 Task: Look for space in Jinja, Uganda from 1st June, 2023 to 4th June, 2023 for 1 adult in price range Rs.6000 to Rs.16000. Place can be private room with 1  bedroom having 1 bed and 1 bathroom. Property type can be house, flat, guest house. Amenities needed are: wifi. Booking option can be shelf check-in. Required host language is English.
Action: Mouse pressed left at (488, 125)
Screenshot: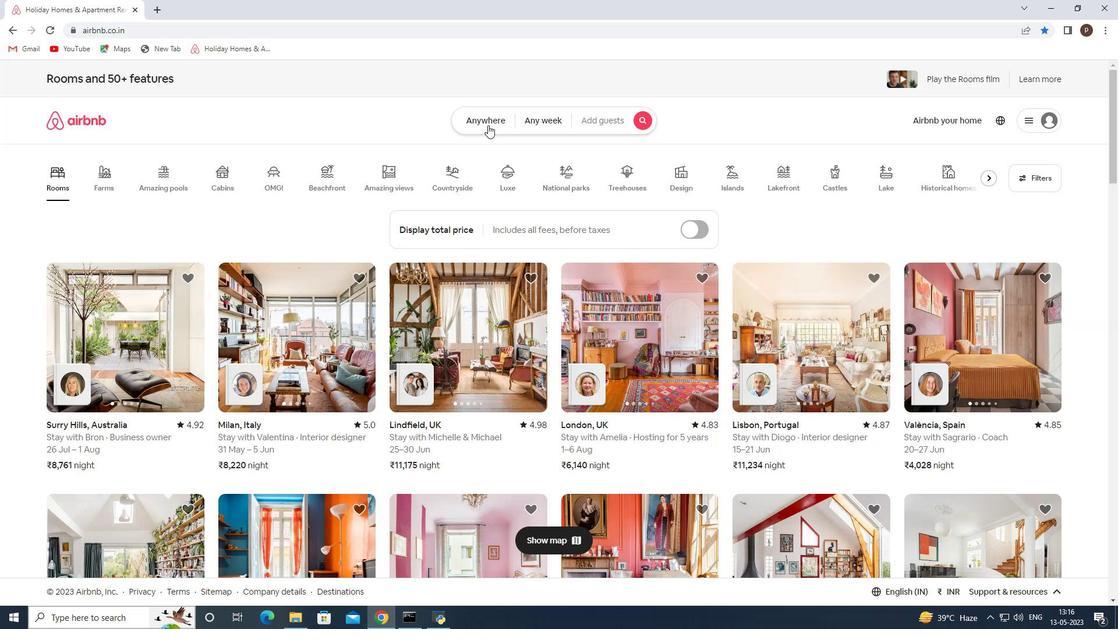 
Action: Mouse moved to (434, 164)
Screenshot: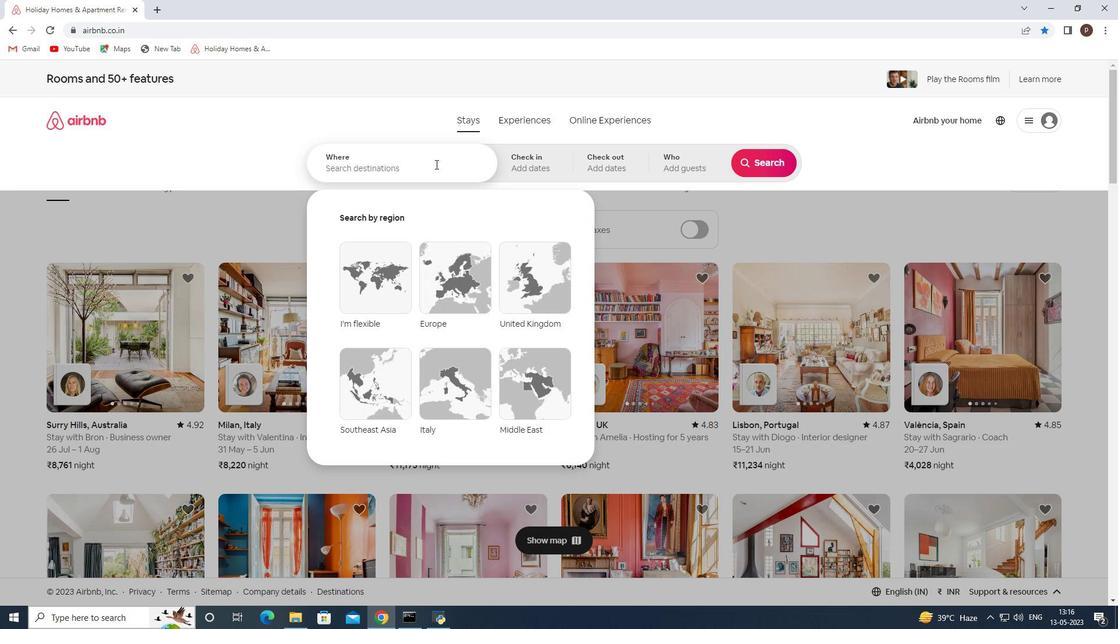 
Action: Mouse pressed left at (434, 164)
Screenshot: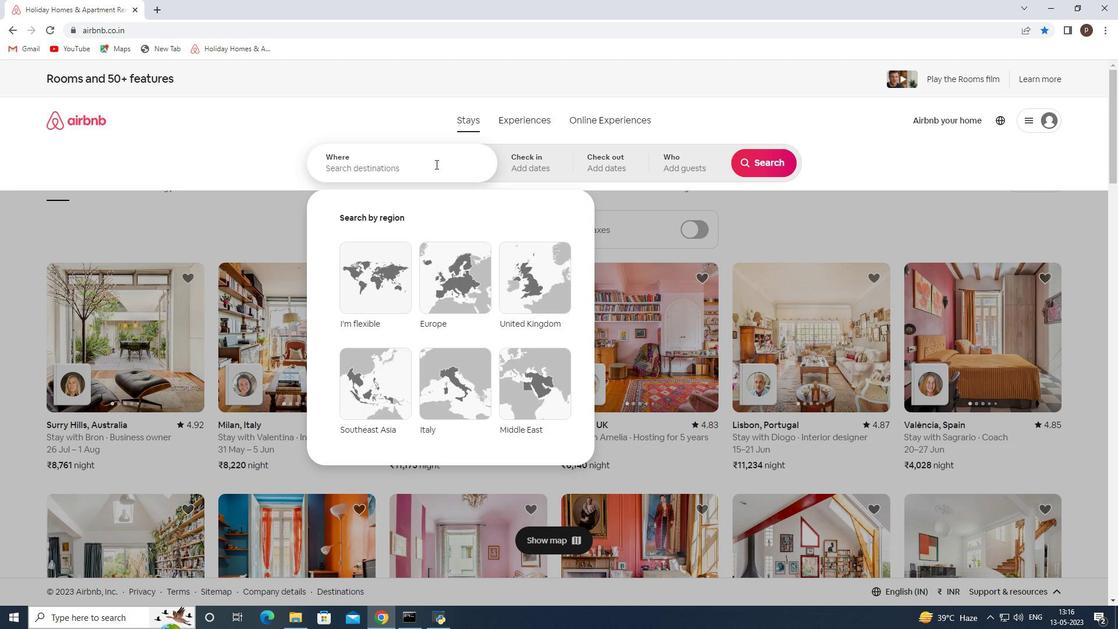 
Action: Key pressed <Key.caps_lock>J<Key.caps_lock>inja,<Key.space><Key.caps_lock>U<Key.caps_lock>ganad
Screenshot: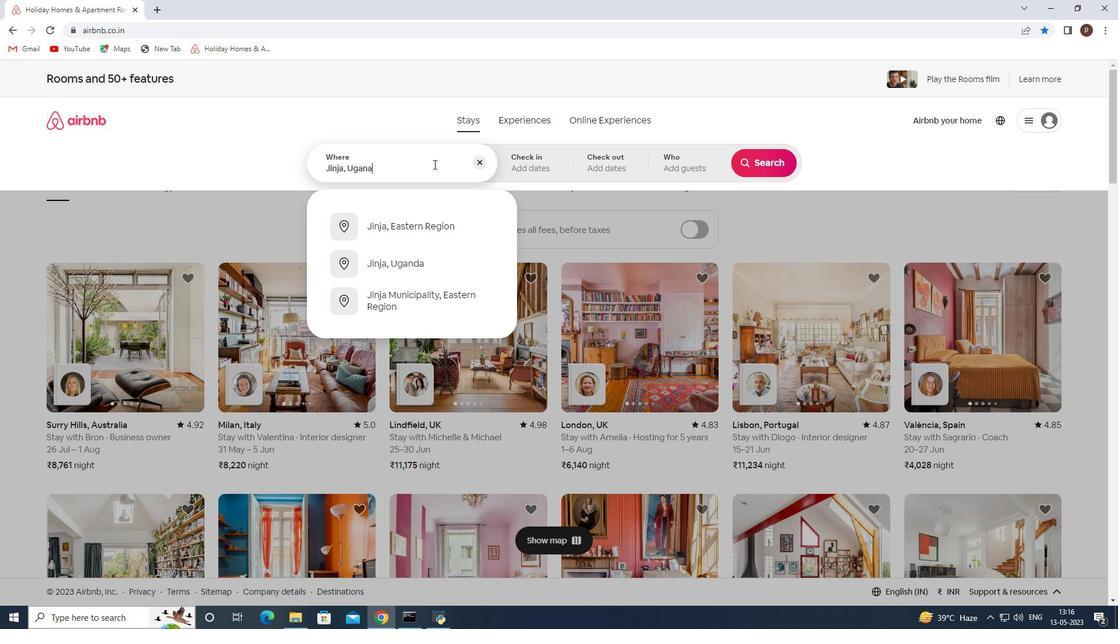 
Action: Mouse moved to (423, 224)
Screenshot: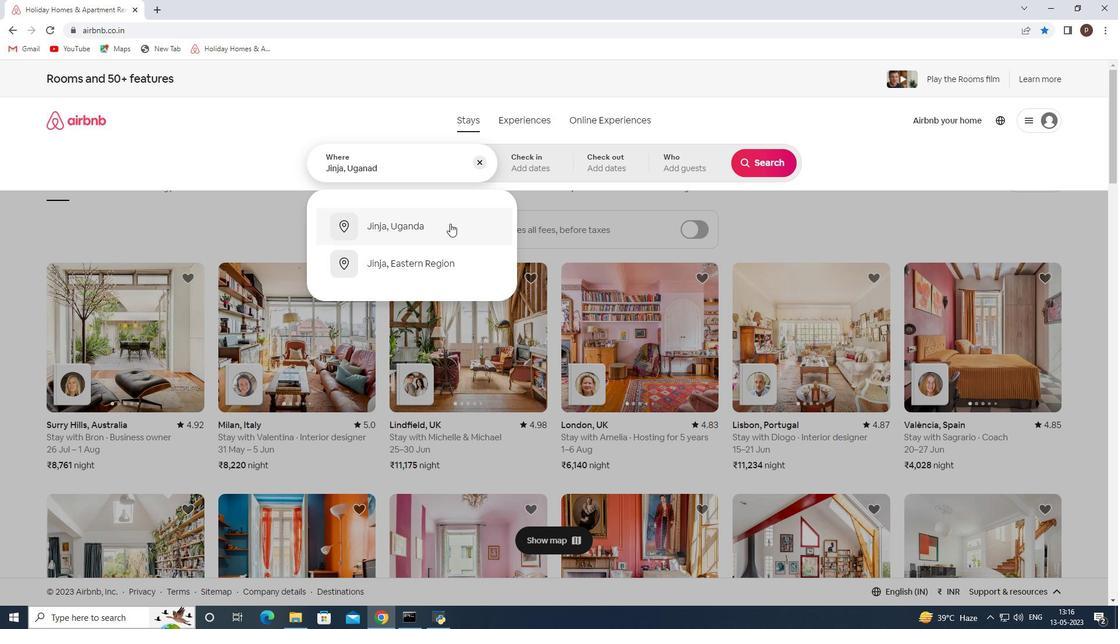 
Action: Mouse pressed left at (423, 224)
Screenshot: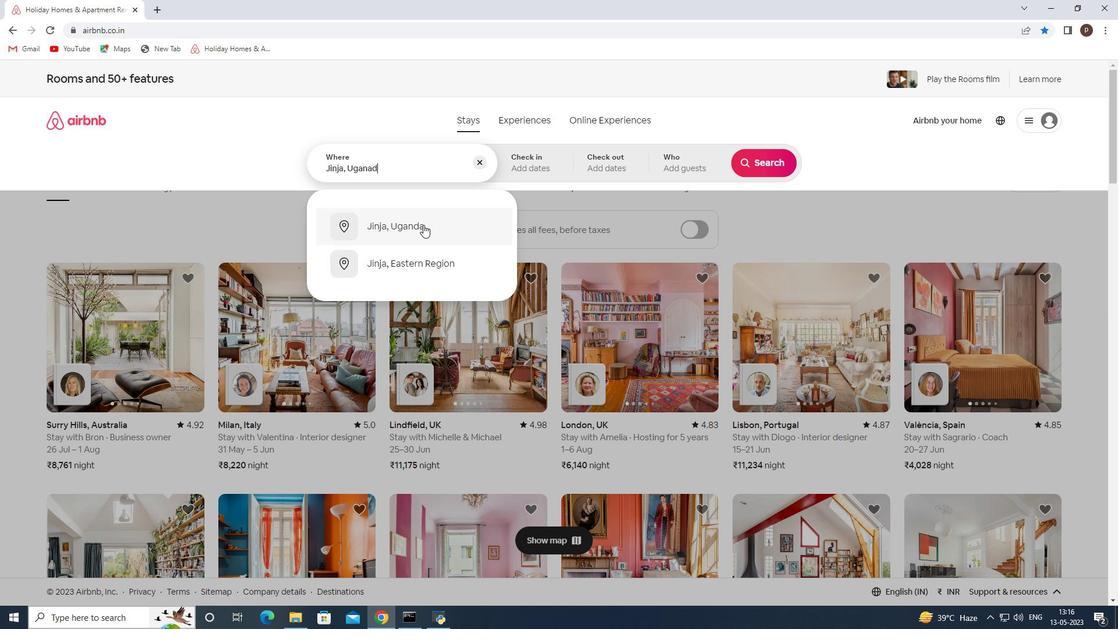 
Action: Mouse moved to (694, 303)
Screenshot: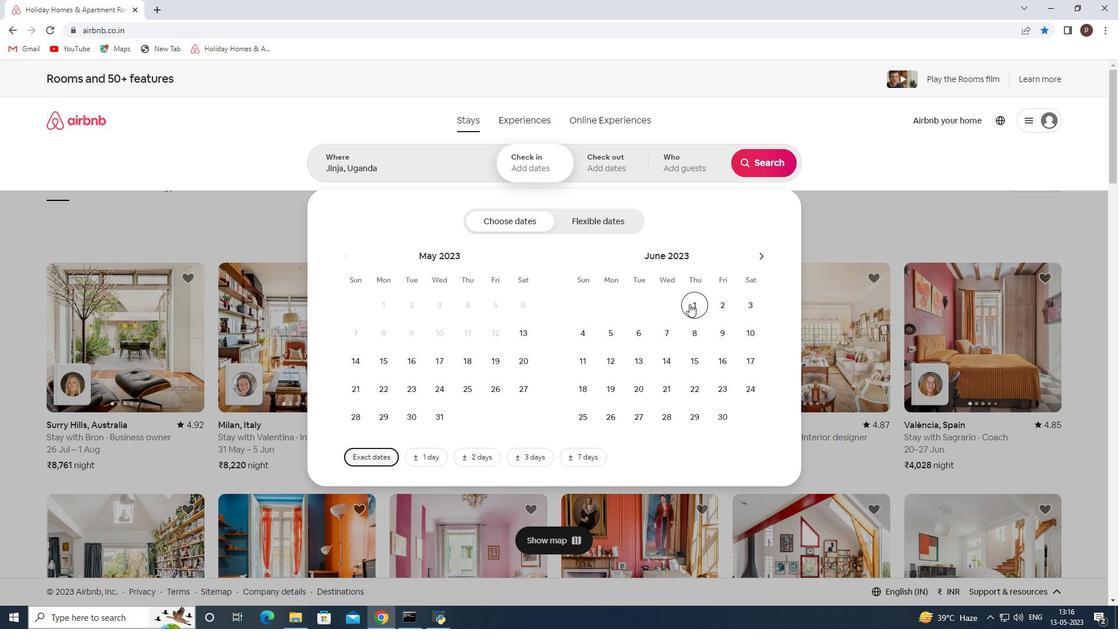 
Action: Mouse pressed left at (694, 303)
Screenshot: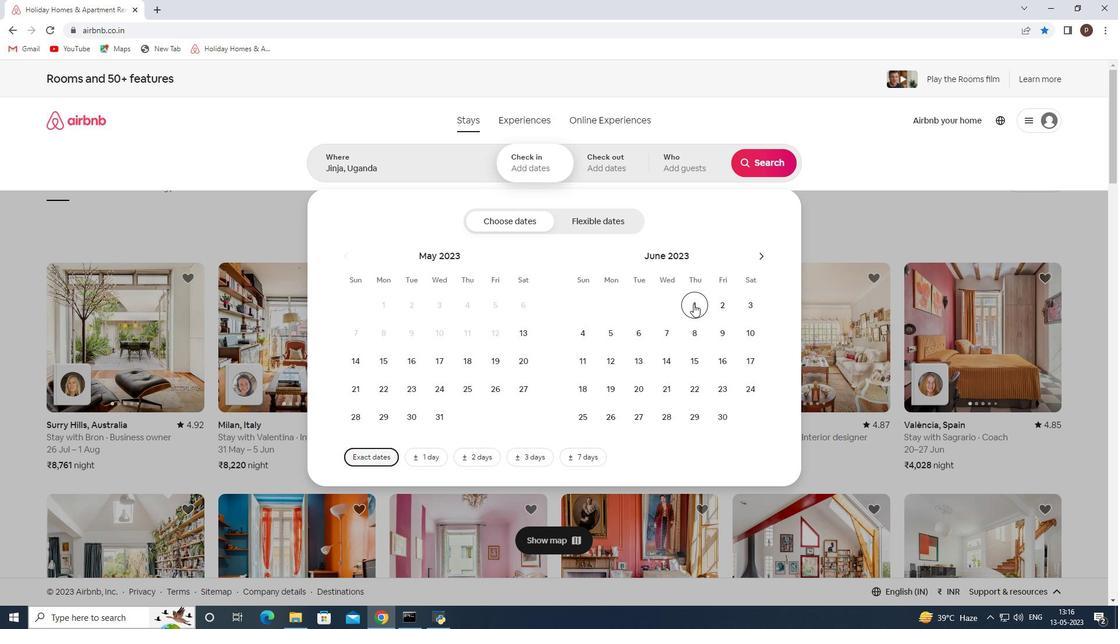 
Action: Mouse moved to (586, 330)
Screenshot: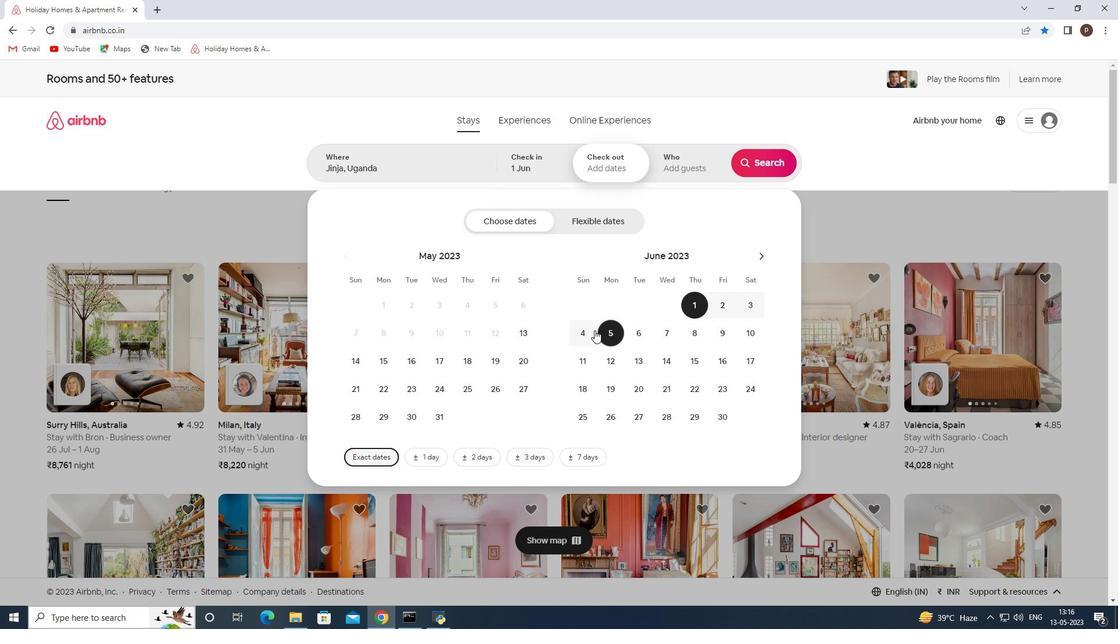 
Action: Mouse pressed left at (586, 330)
Screenshot: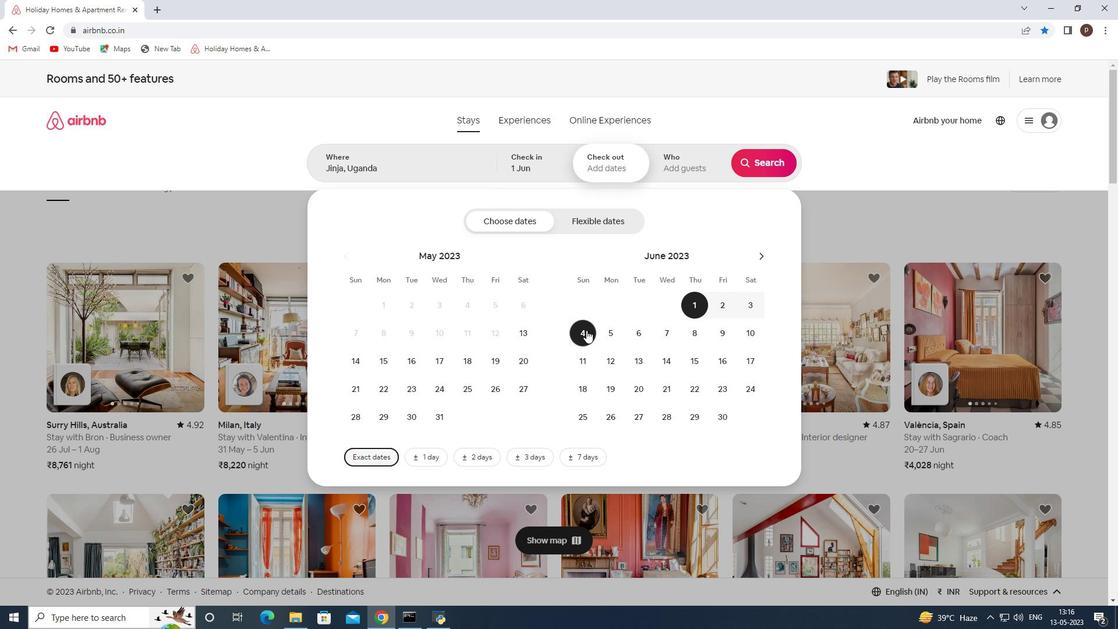 
Action: Mouse moved to (683, 166)
Screenshot: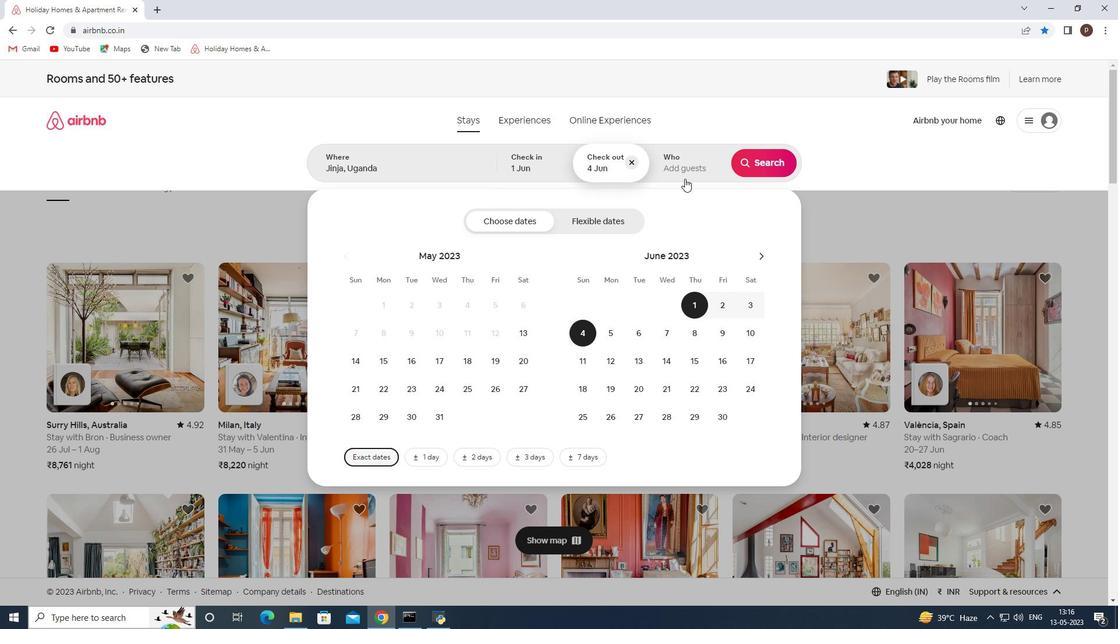 
Action: Mouse pressed left at (683, 166)
Screenshot: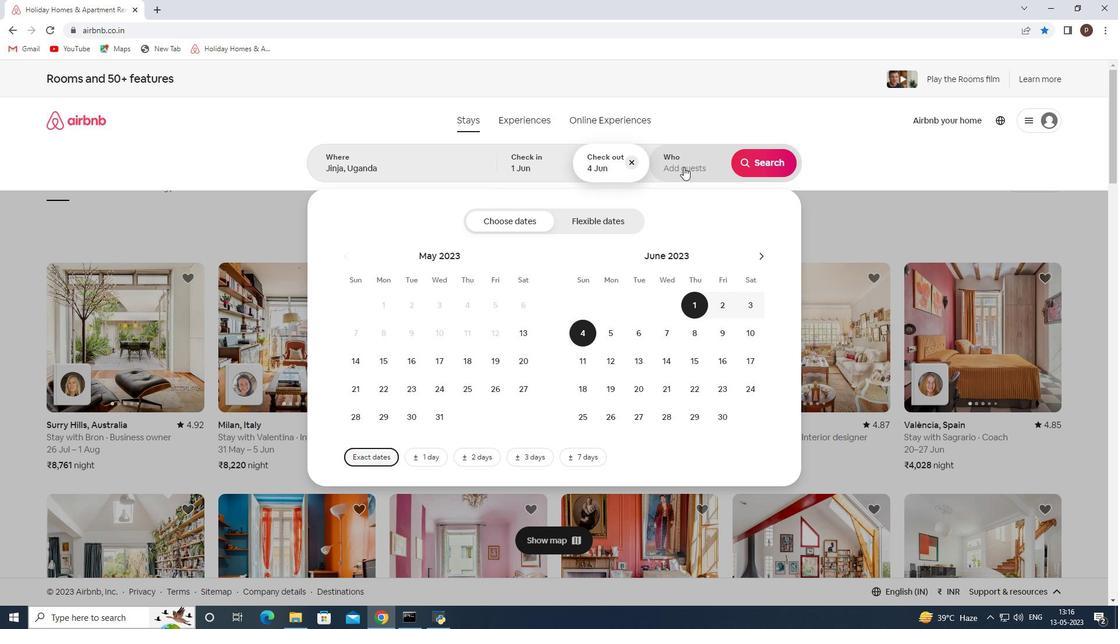 
Action: Mouse moved to (765, 226)
Screenshot: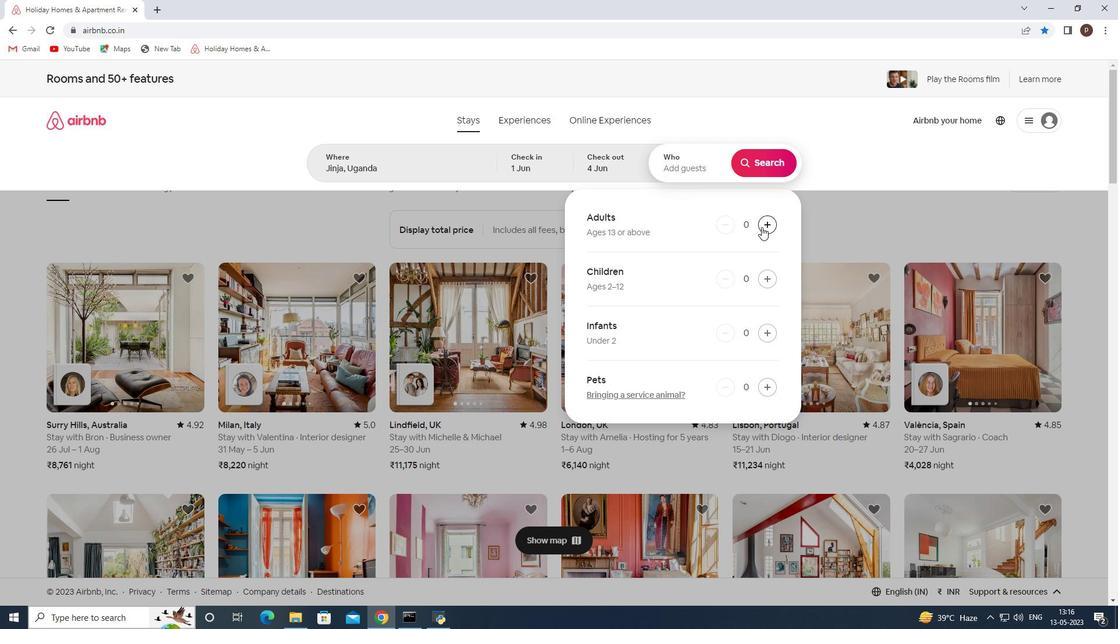 
Action: Mouse pressed left at (765, 226)
Screenshot: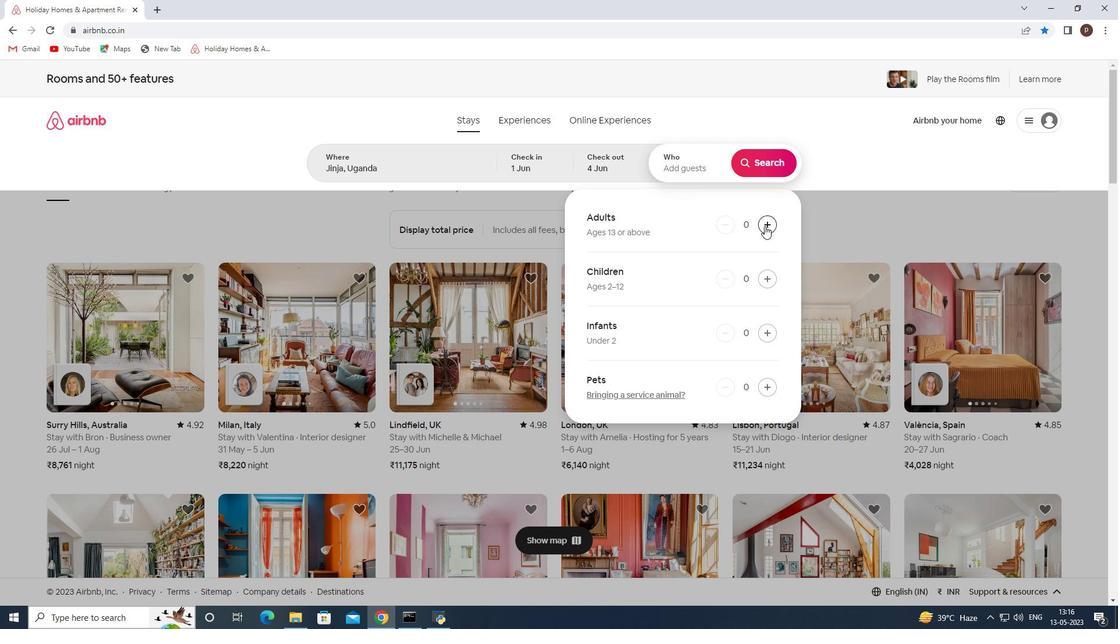 
Action: Mouse moved to (779, 164)
Screenshot: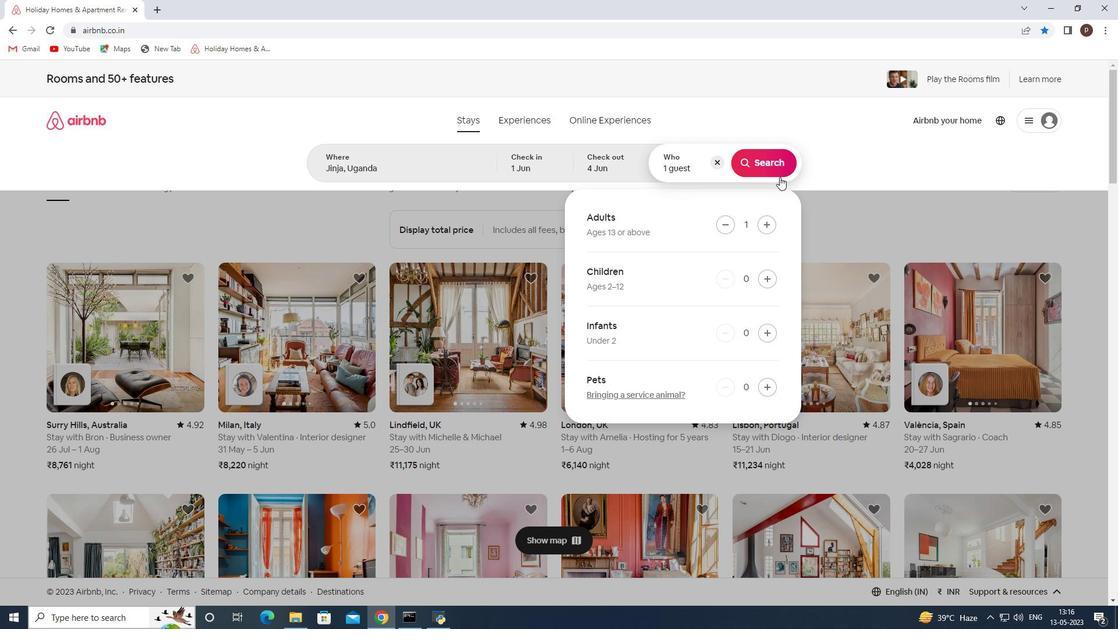 
Action: Mouse pressed left at (779, 164)
Screenshot: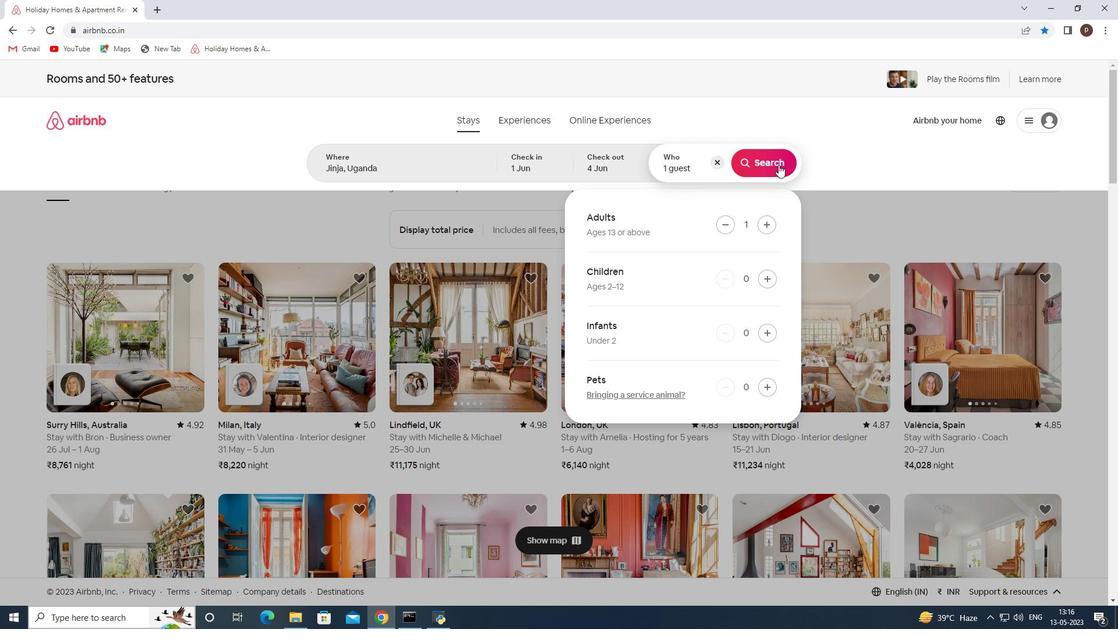 
Action: Mouse moved to (1057, 132)
Screenshot: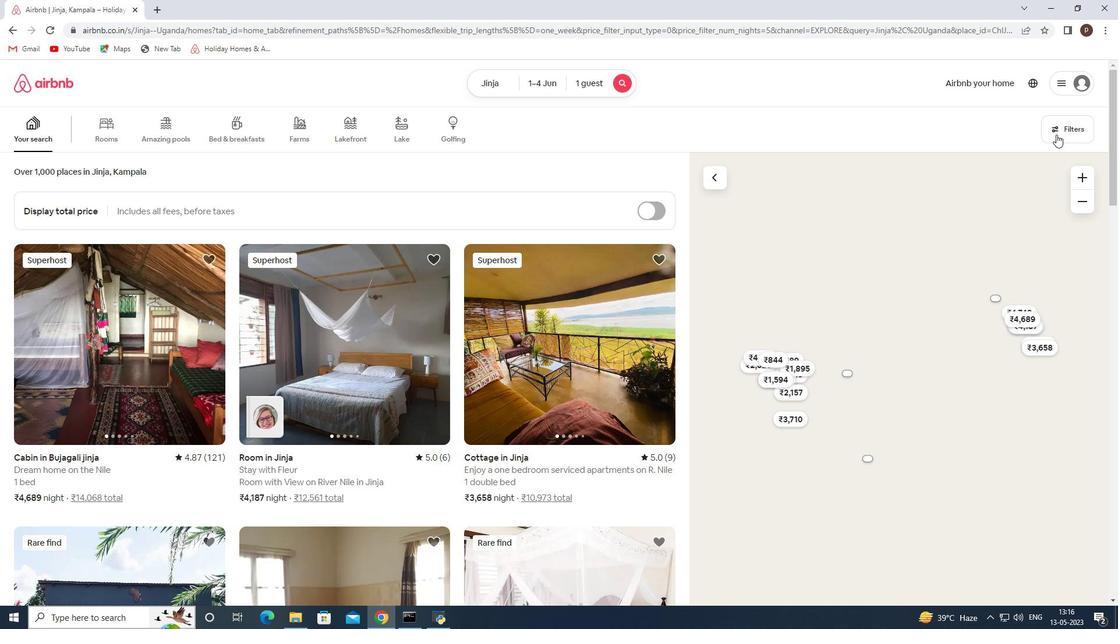 
Action: Mouse pressed left at (1057, 132)
Screenshot: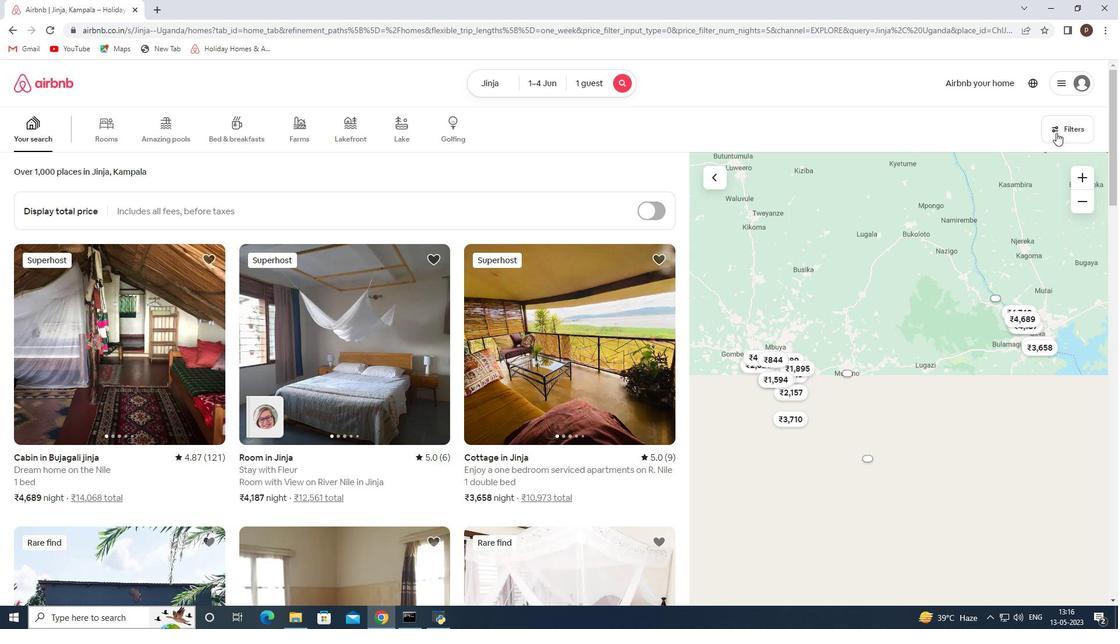 
Action: Mouse moved to (386, 419)
Screenshot: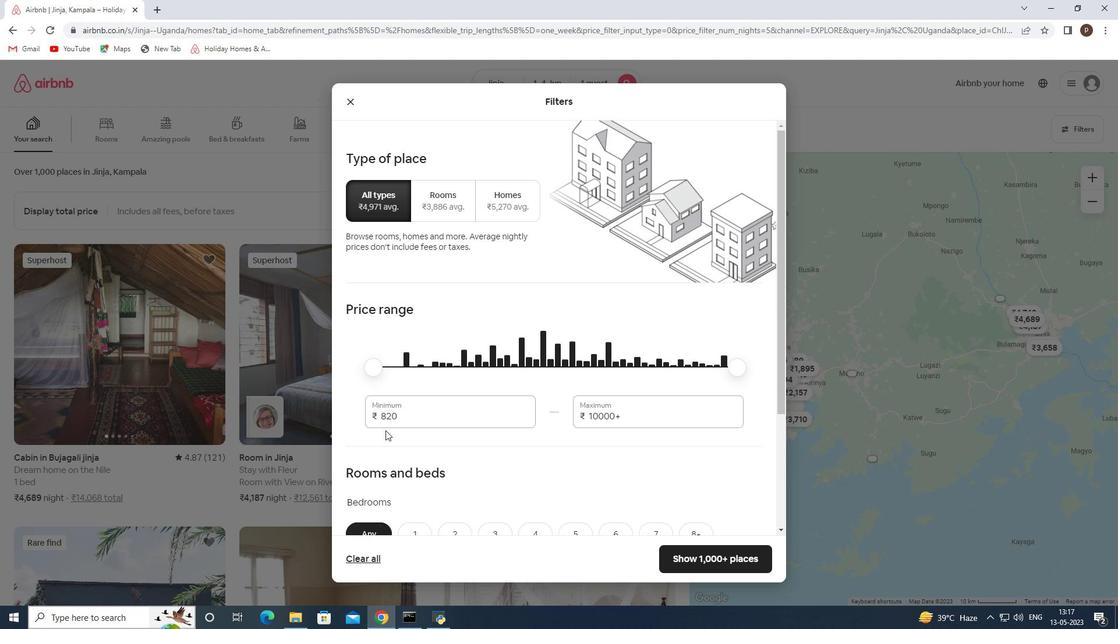 
Action: Mouse pressed left at (386, 419)
Screenshot: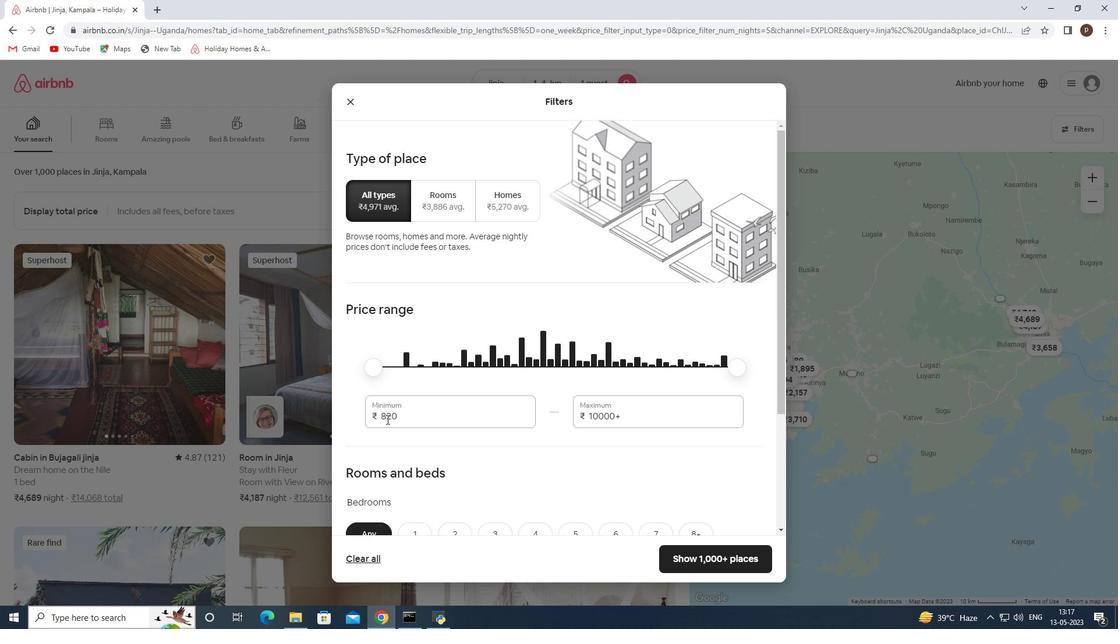 
Action: Mouse pressed left at (386, 419)
Screenshot: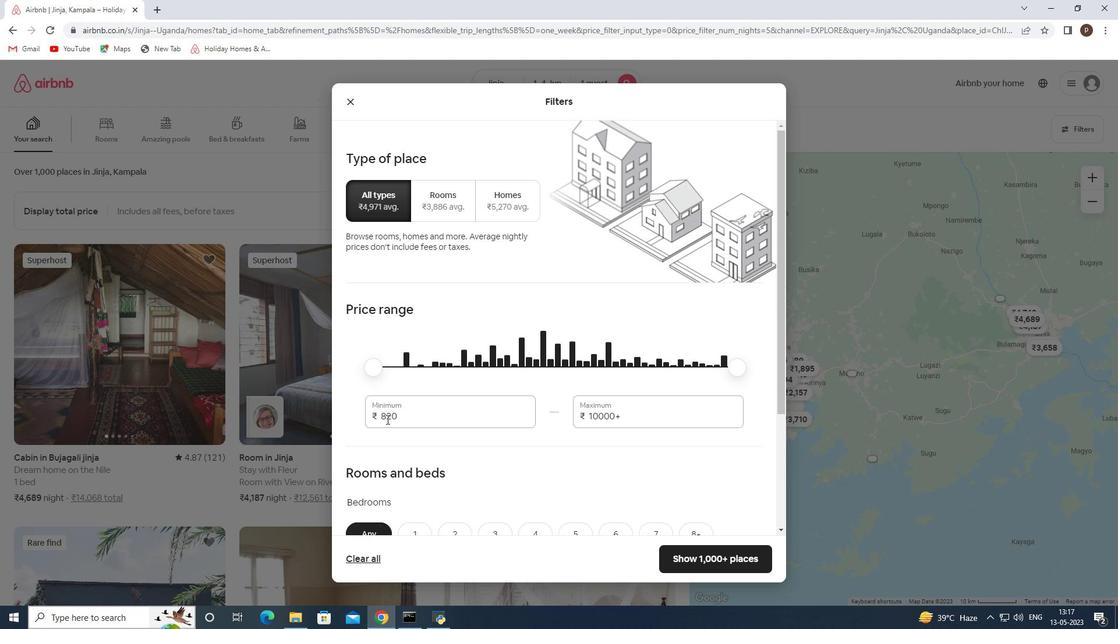 
Action: Key pressed 6000<Key.tab>16000
Screenshot: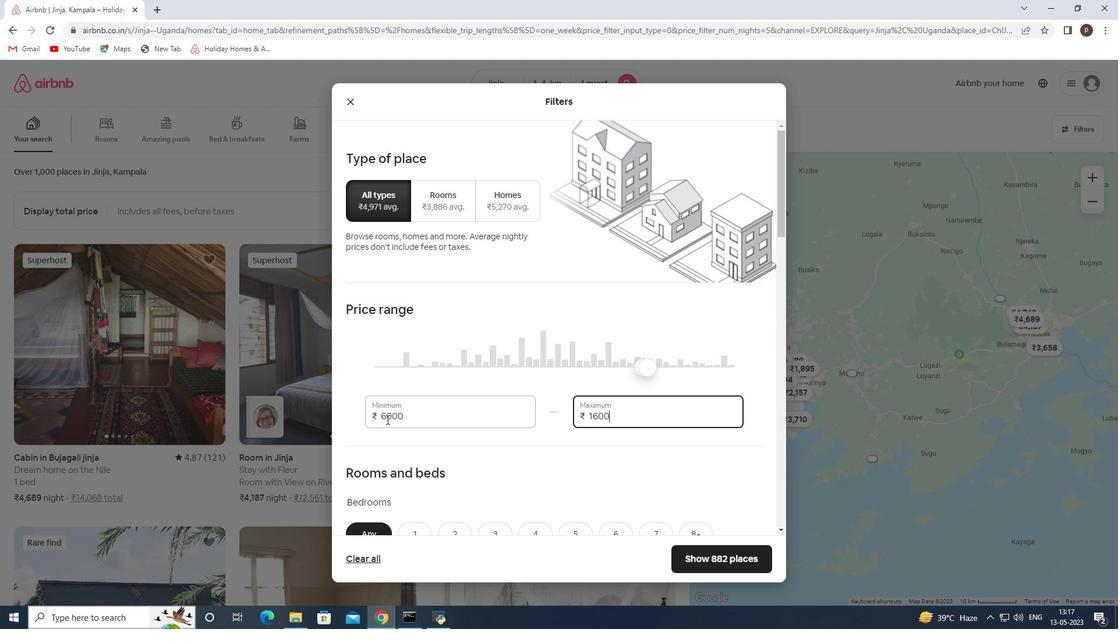 
Action: Mouse scrolled (386, 419) with delta (0, 0)
Screenshot: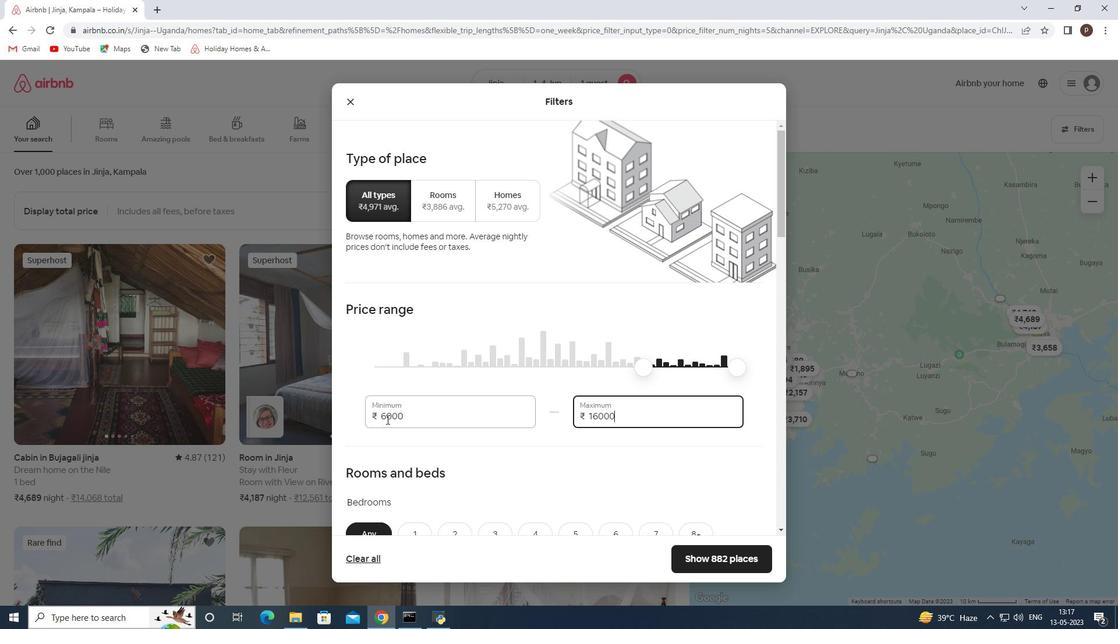 
Action: Mouse scrolled (386, 419) with delta (0, 0)
Screenshot: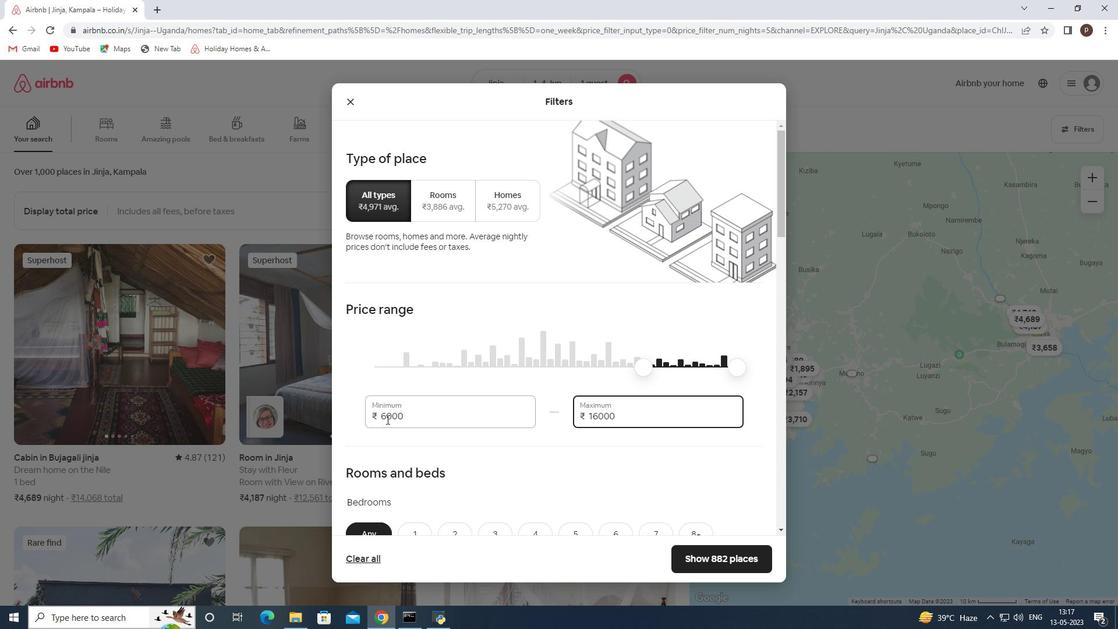 
Action: Mouse scrolled (386, 419) with delta (0, 0)
Screenshot: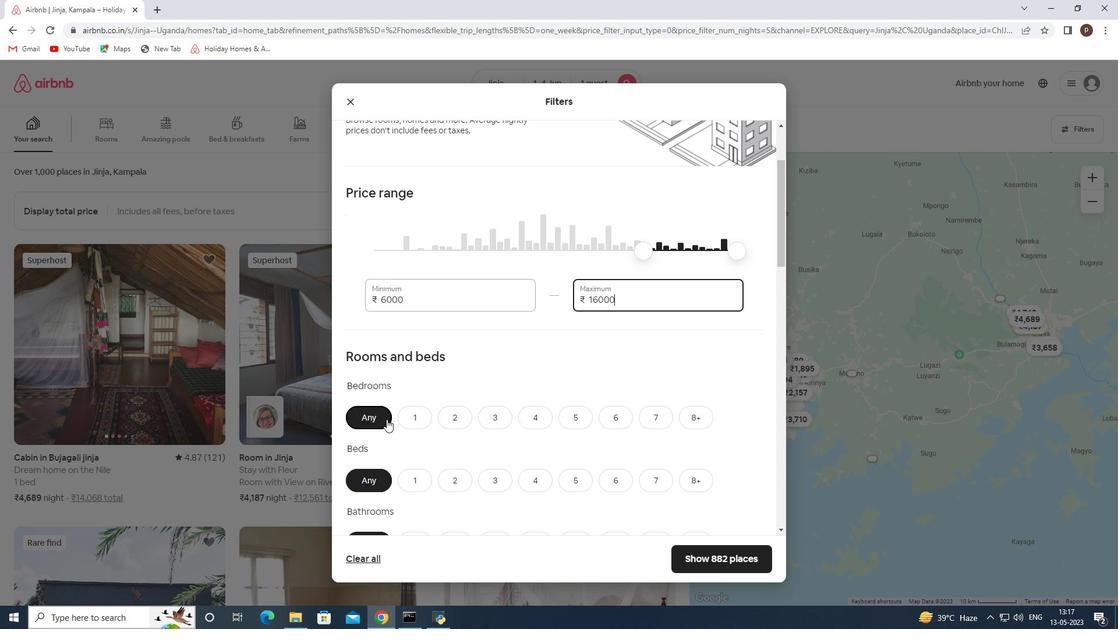 
Action: Mouse moved to (422, 363)
Screenshot: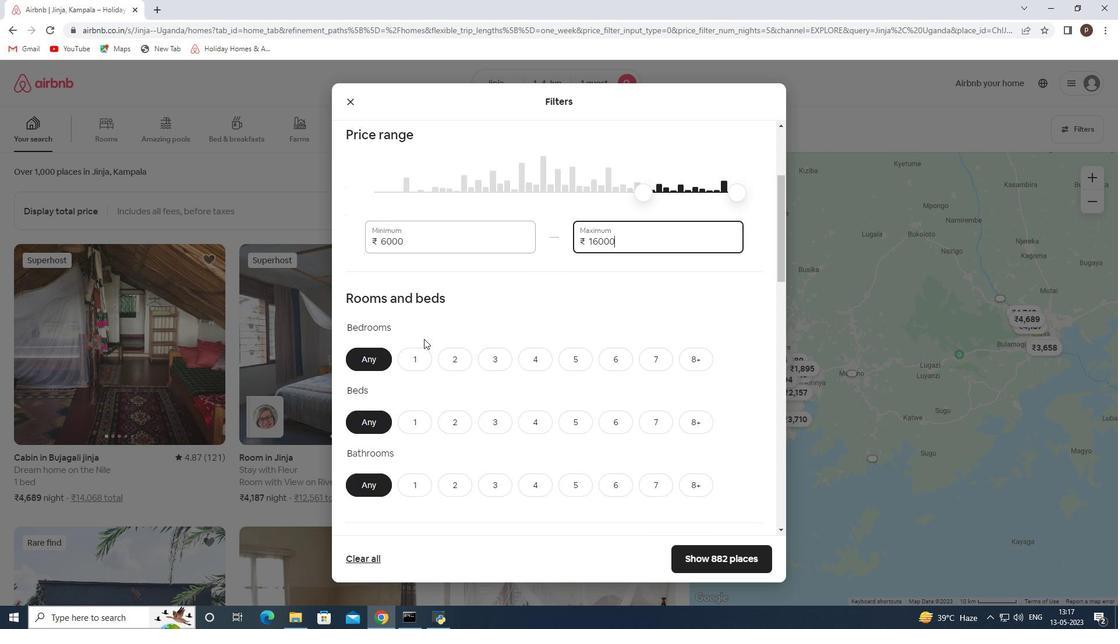 
Action: Mouse pressed left at (422, 363)
Screenshot: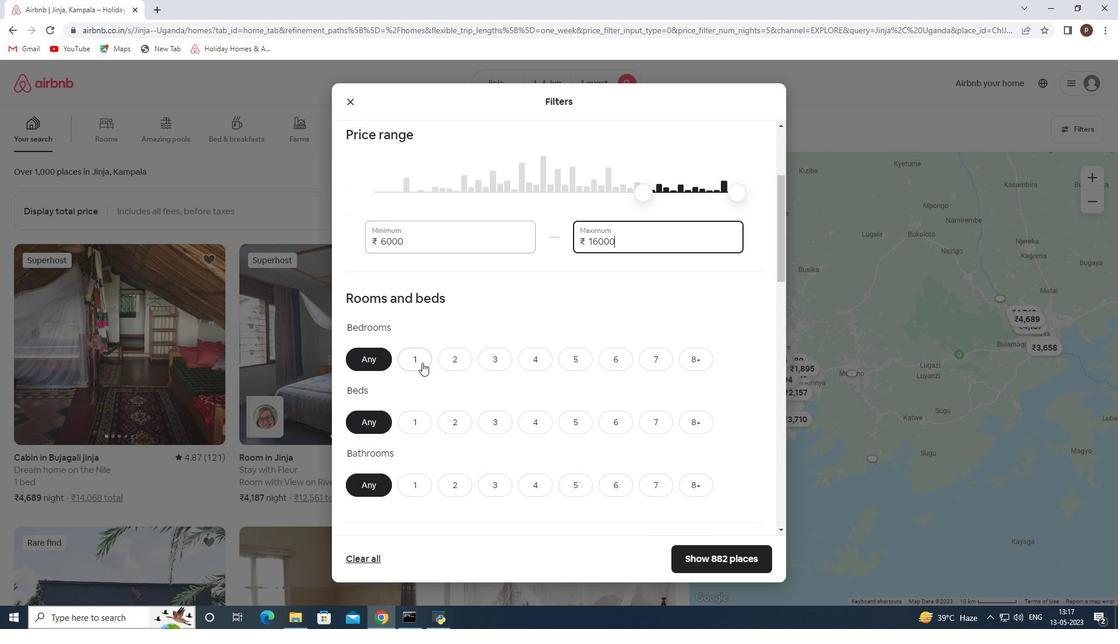 
Action: Mouse moved to (418, 424)
Screenshot: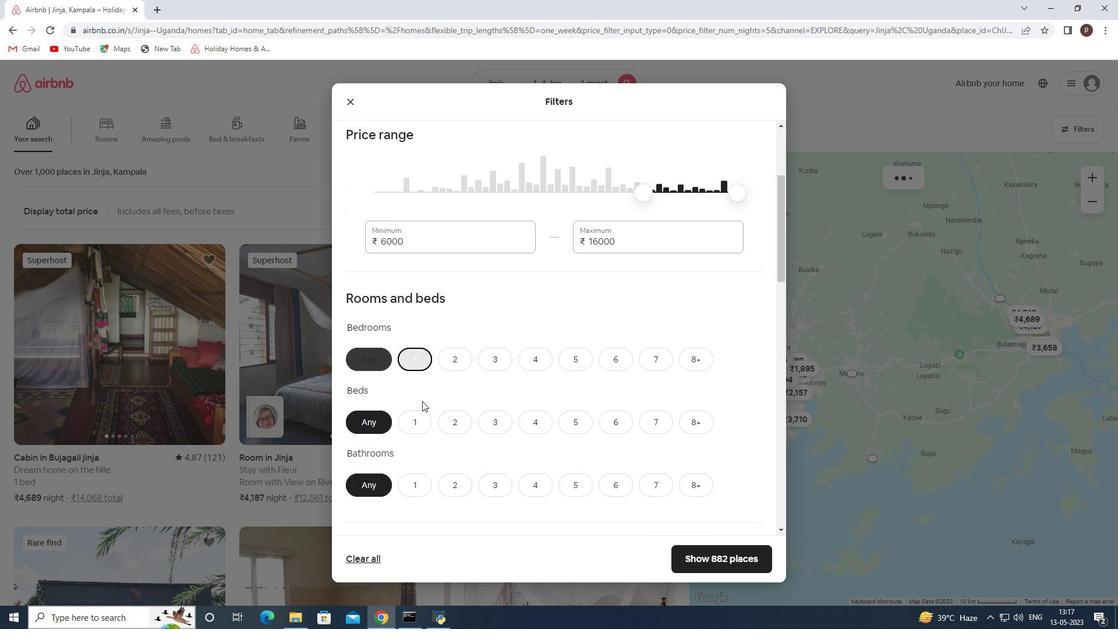 
Action: Mouse pressed left at (418, 424)
Screenshot: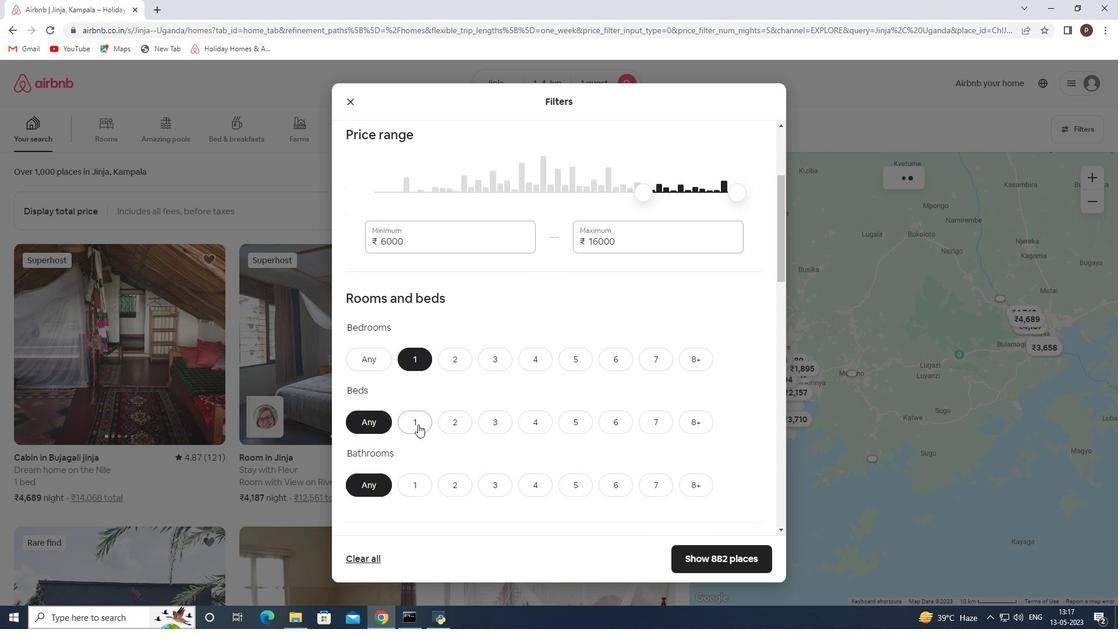 
Action: Mouse moved to (412, 479)
Screenshot: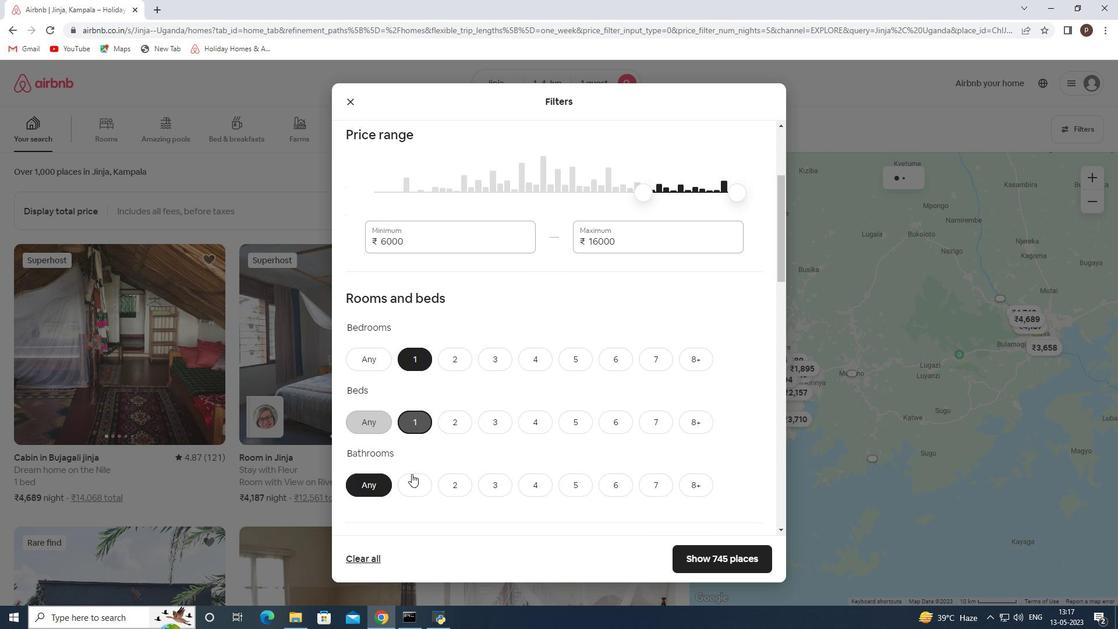 
Action: Mouse pressed left at (412, 479)
Screenshot: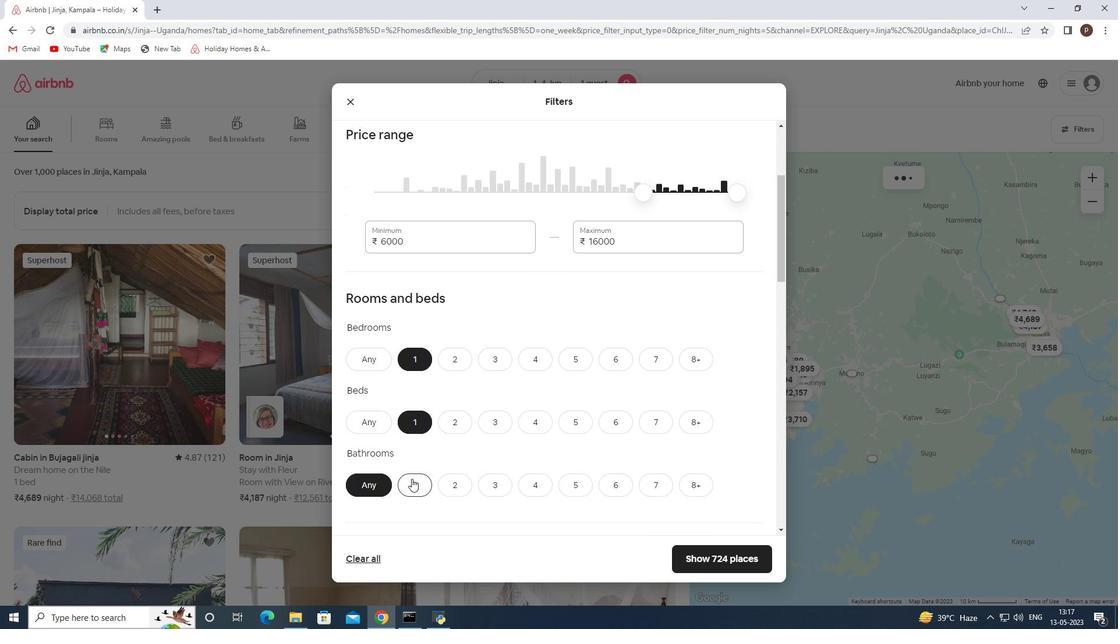 
Action: Mouse scrolled (412, 478) with delta (0, 0)
Screenshot: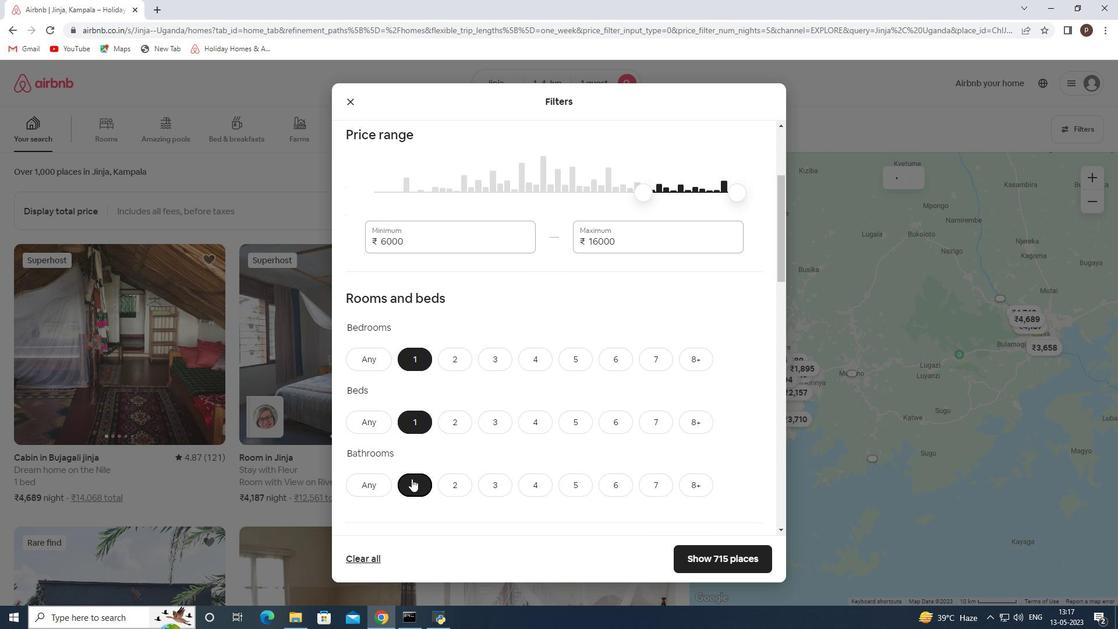 
Action: Mouse moved to (435, 456)
Screenshot: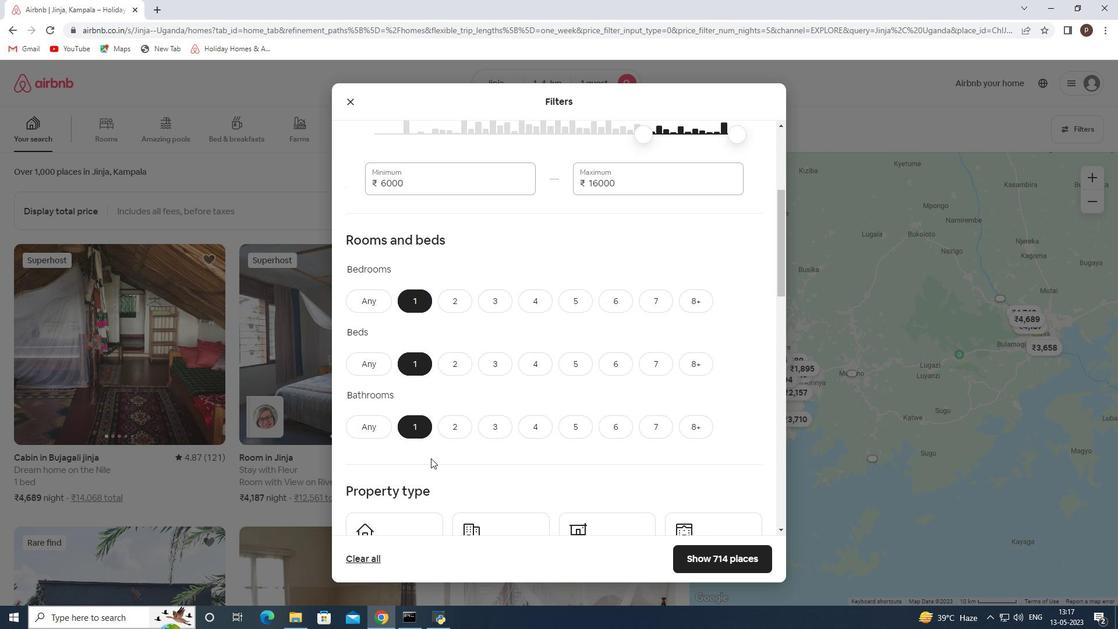 
Action: Mouse scrolled (435, 456) with delta (0, 0)
Screenshot: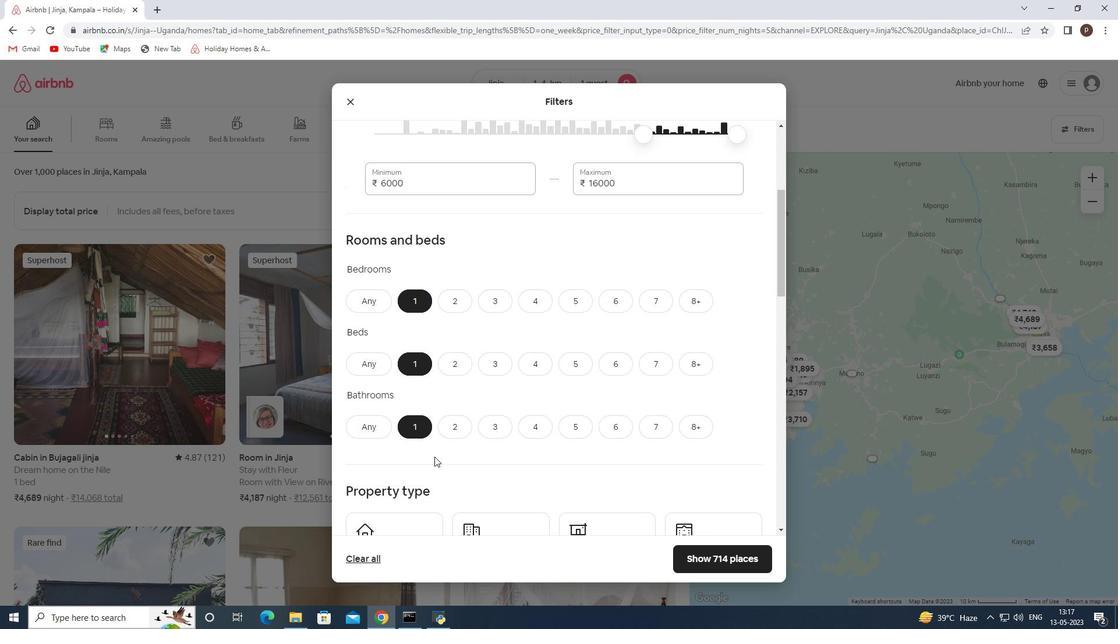 
Action: Mouse scrolled (435, 456) with delta (0, 0)
Screenshot: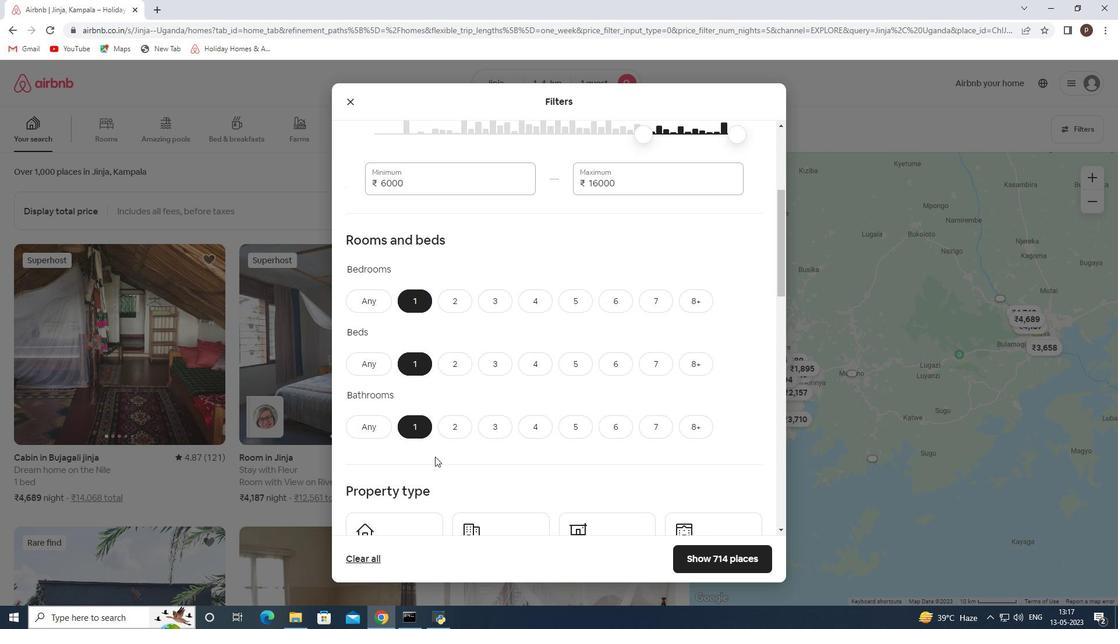 
Action: Mouse moved to (407, 446)
Screenshot: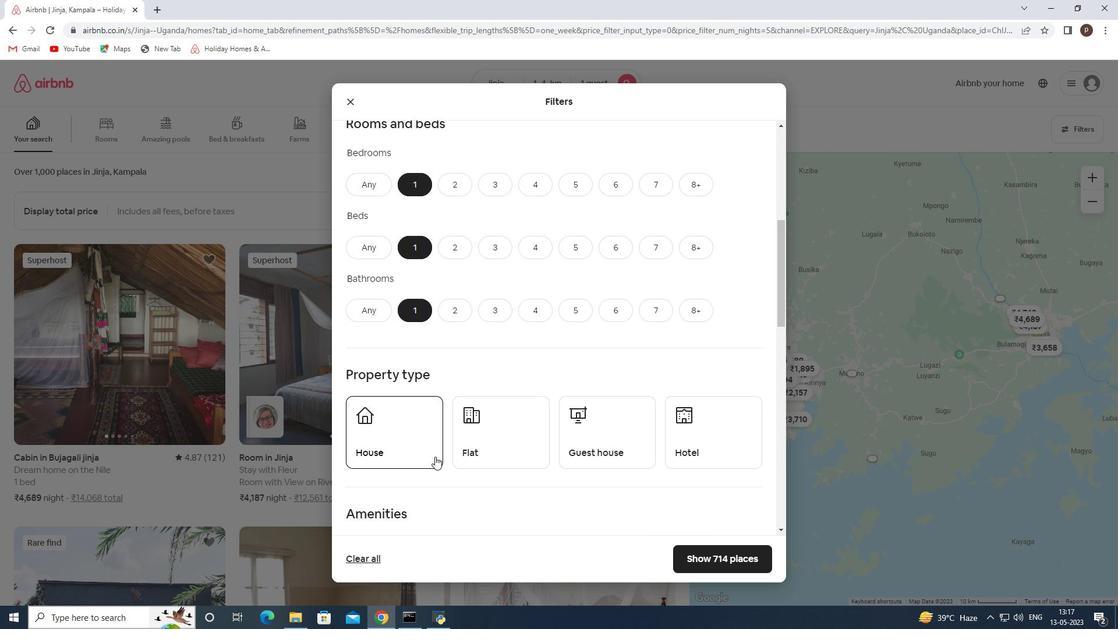 
Action: Mouse pressed left at (407, 446)
Screenshot: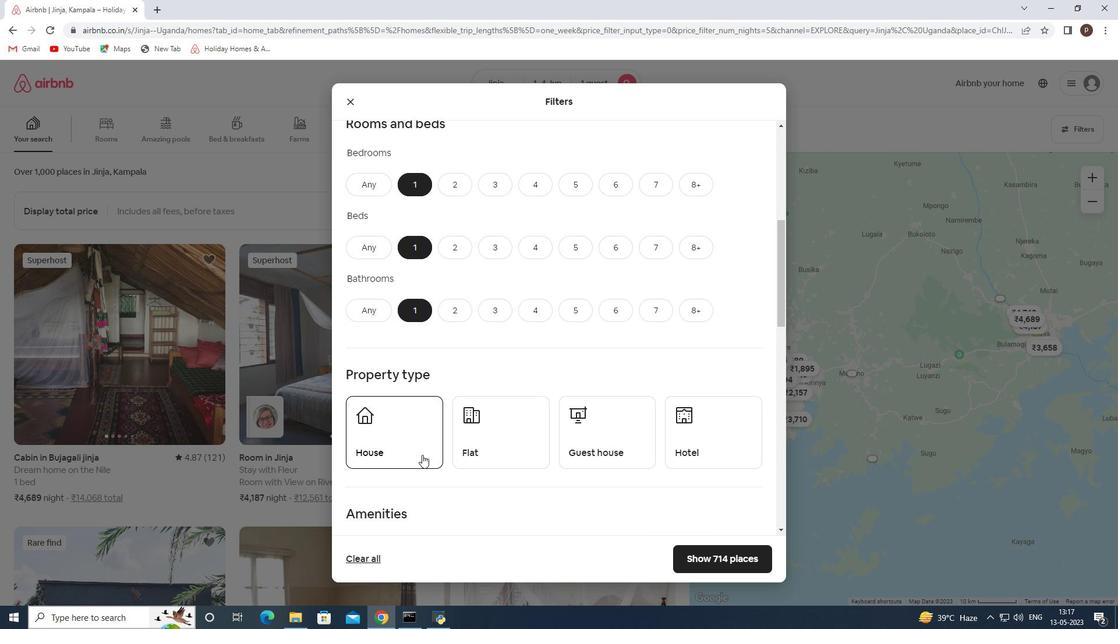 
Action: Mouse moved to (505, 451)
Screenshot: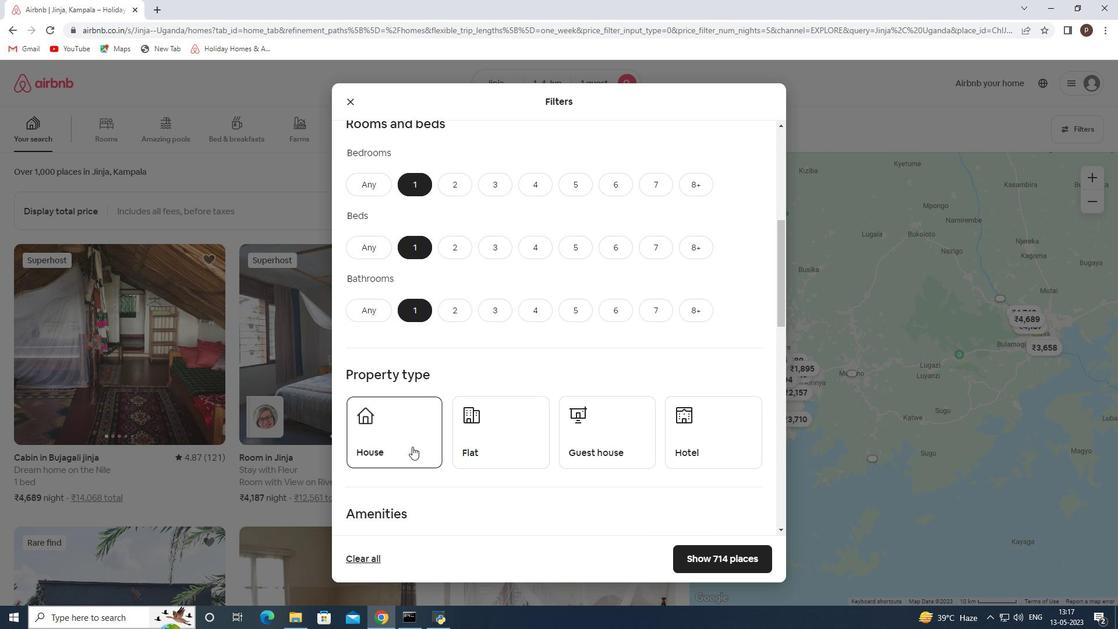 
Action: Mouse pressed left at (505, 451)
Screenshot: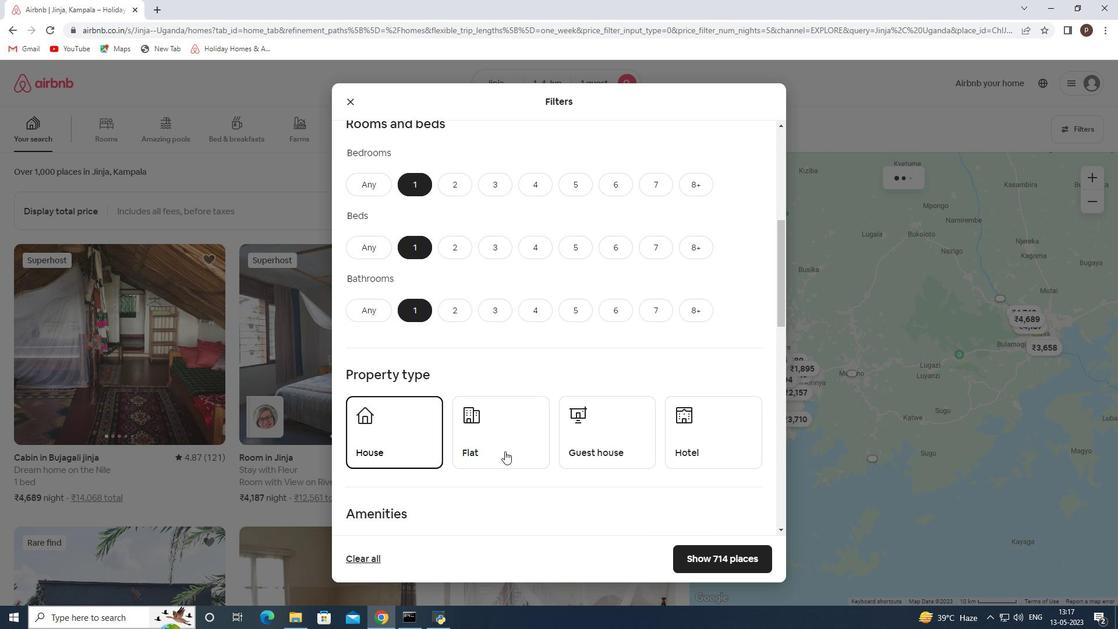
Action: Mouse moved to (608, 444)
Screenshot: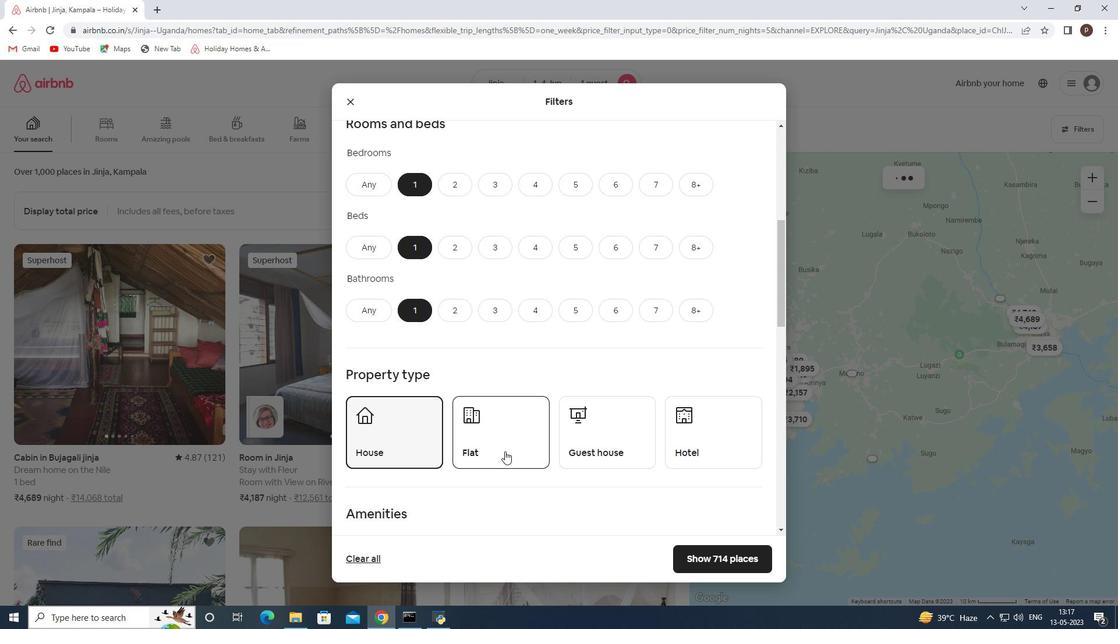 
Action: Mouse pressed left at (608, 444)
Screenshot: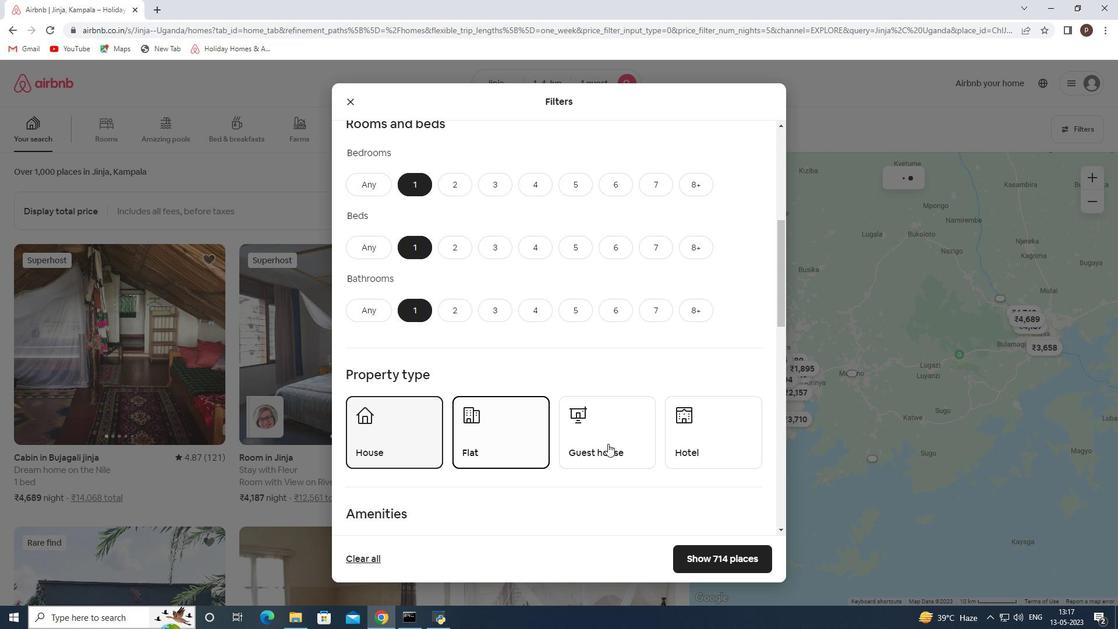 
Action: Mouse scrolled (608, 443) with delta (0, 0)
Screenshot: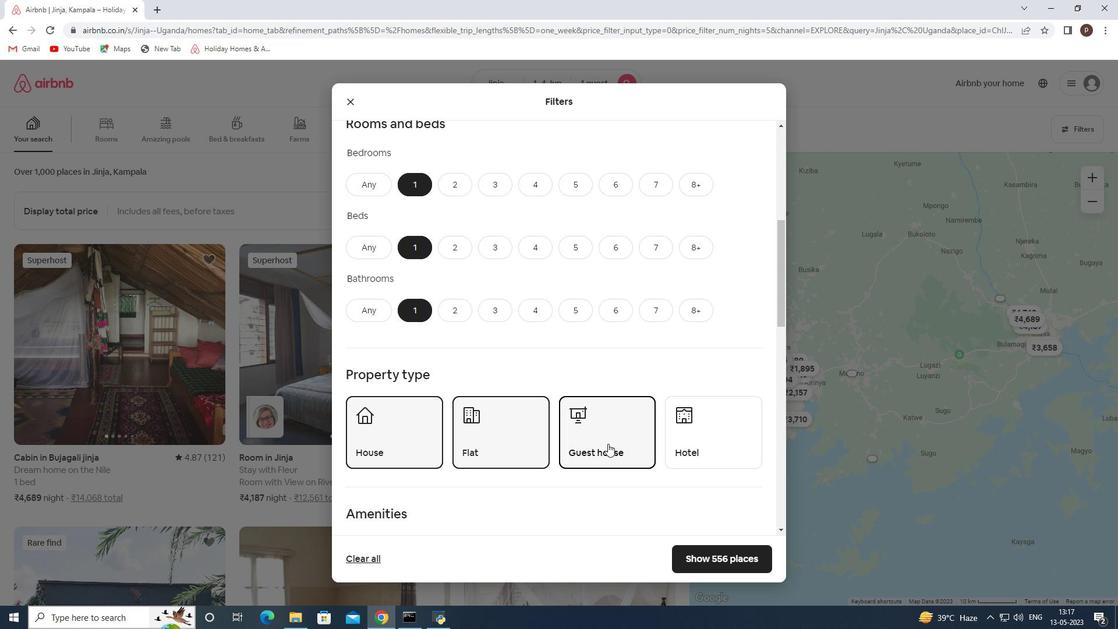 
Action: Mouse moved to (592, 431)
Screenshot: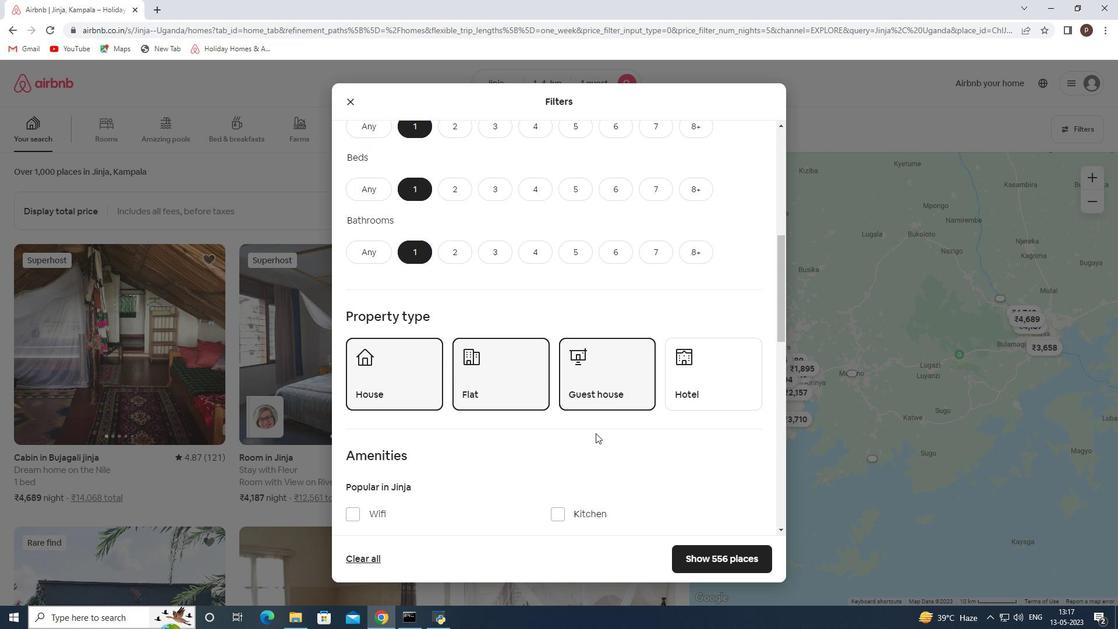
Action: Mouse scrolled (592, 431) with delta (0, 0)
Screenshot: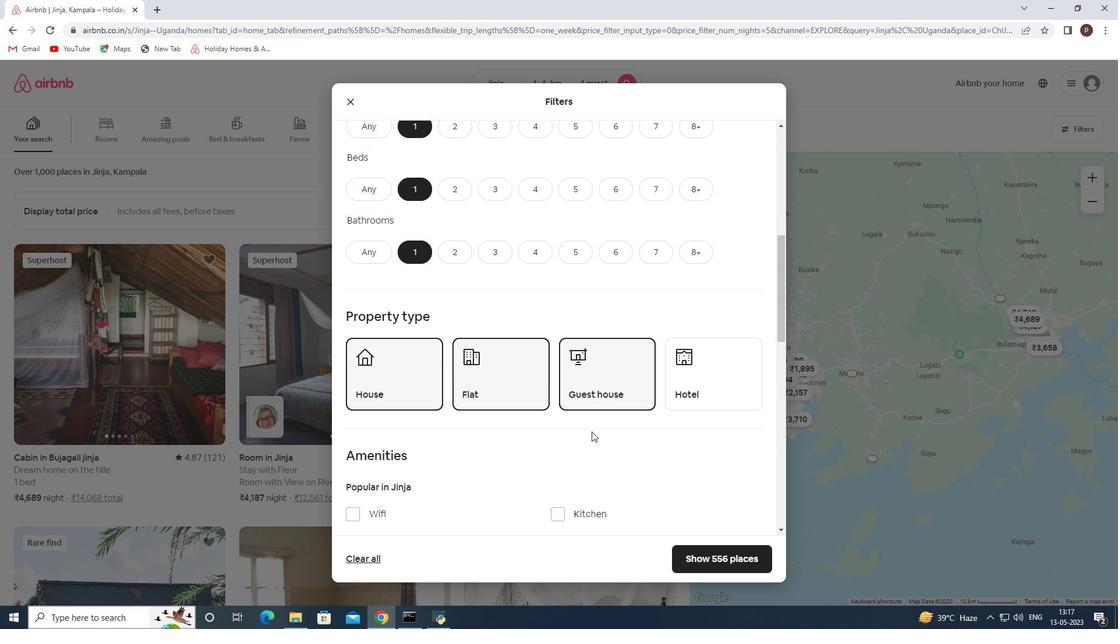 
Action: Mouse moved to (354, 456)
Screenshot: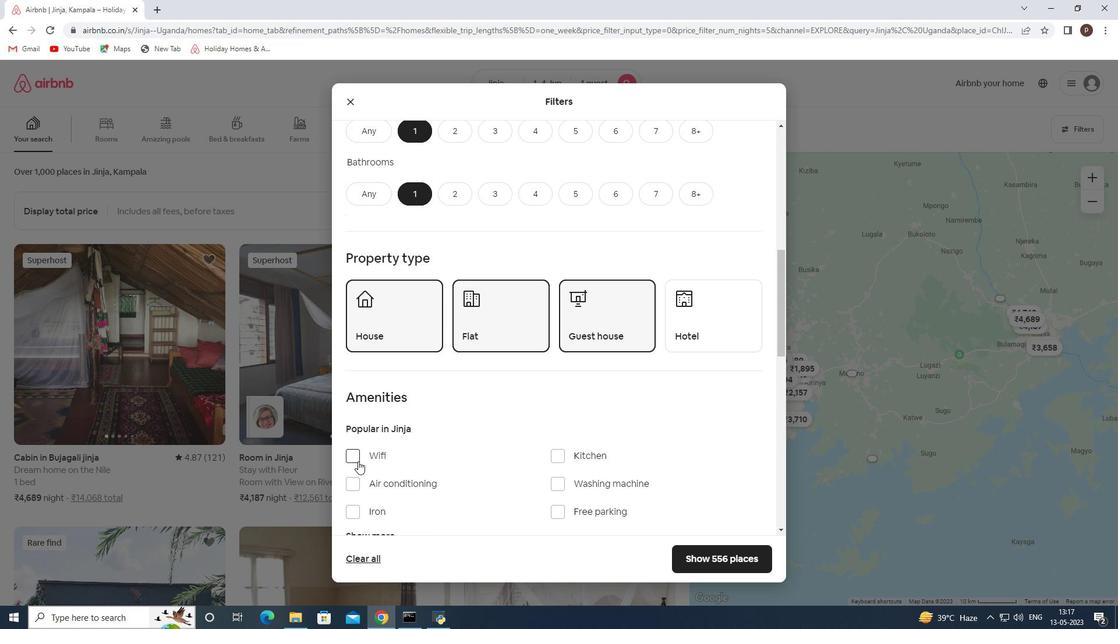 
Action: Mouse pressed left at (354, 456)
Screenshot: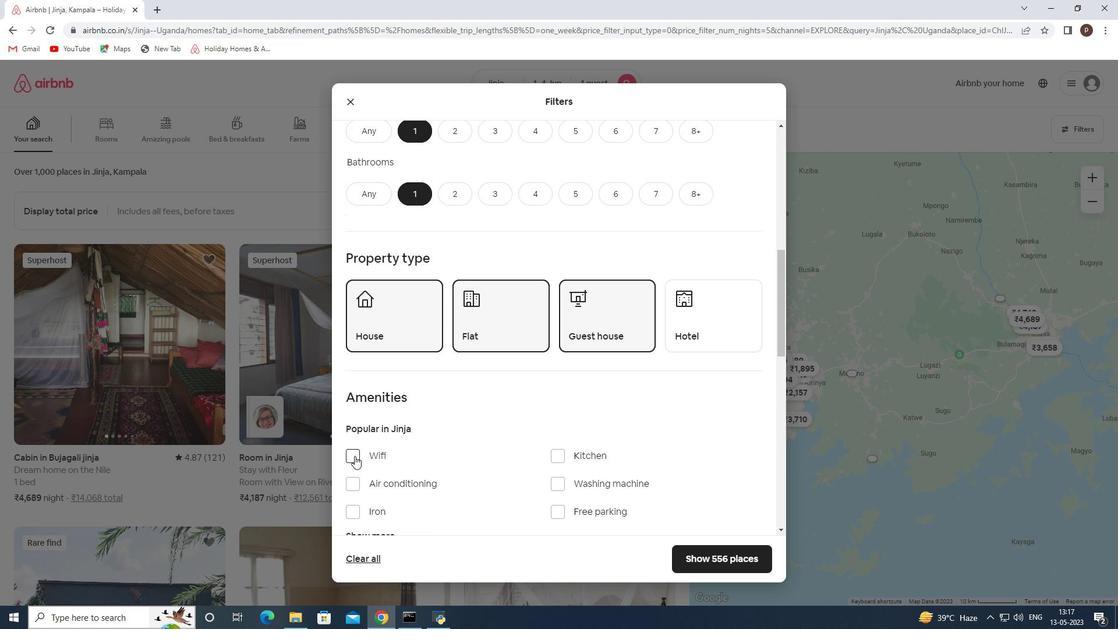
Action: Mouse moved to (466, 453)
Screenshot: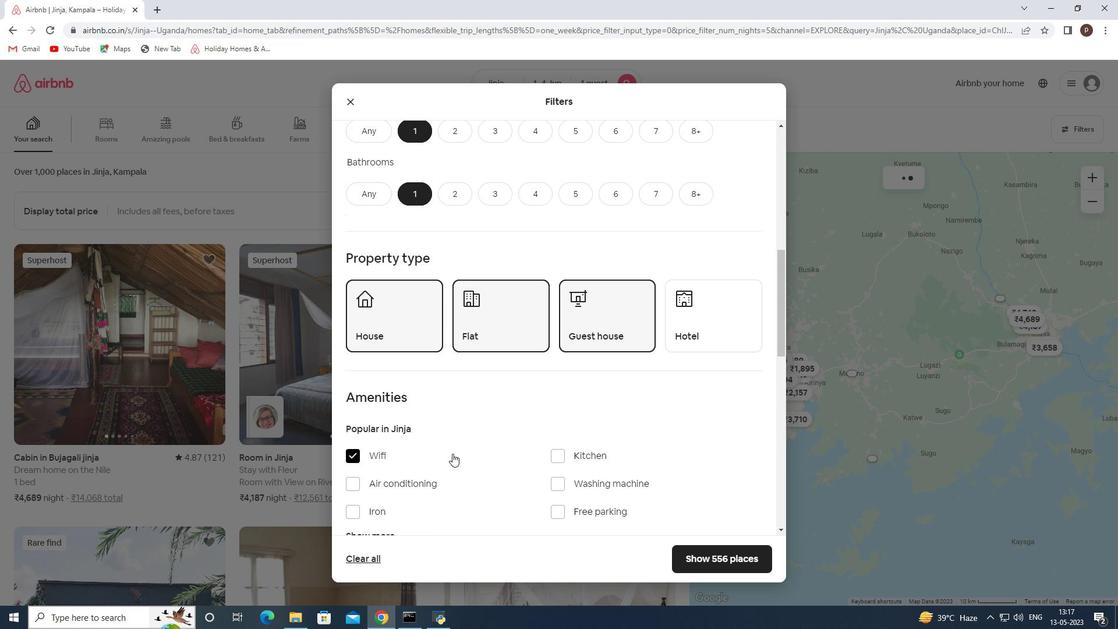 
Action: Mouse scrolled (466, 453) with delta (0, 0)
Screenshot: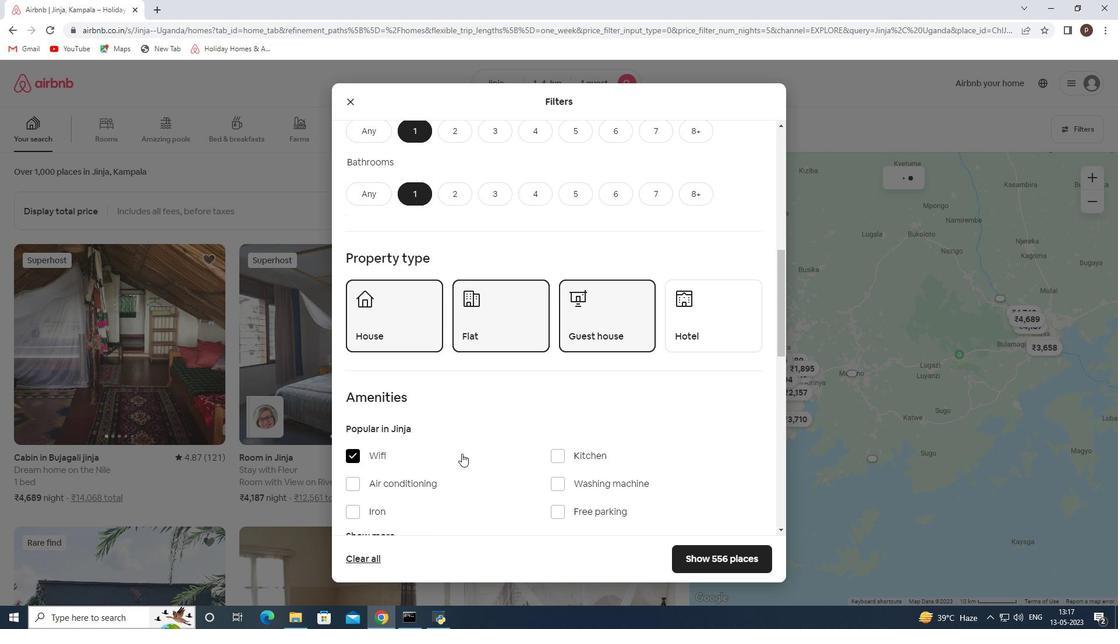 
Action: Mouse scrolled (466, 453) with delta (0, 0)
Screenshot: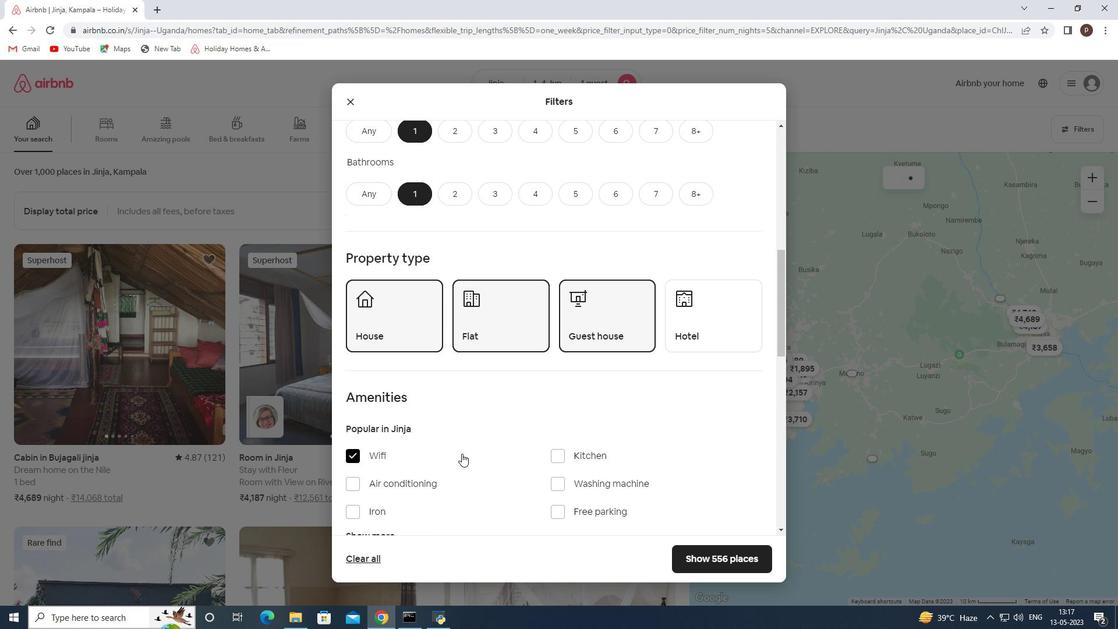 
Action: Mouse moved to (473, 439)
Screenshot: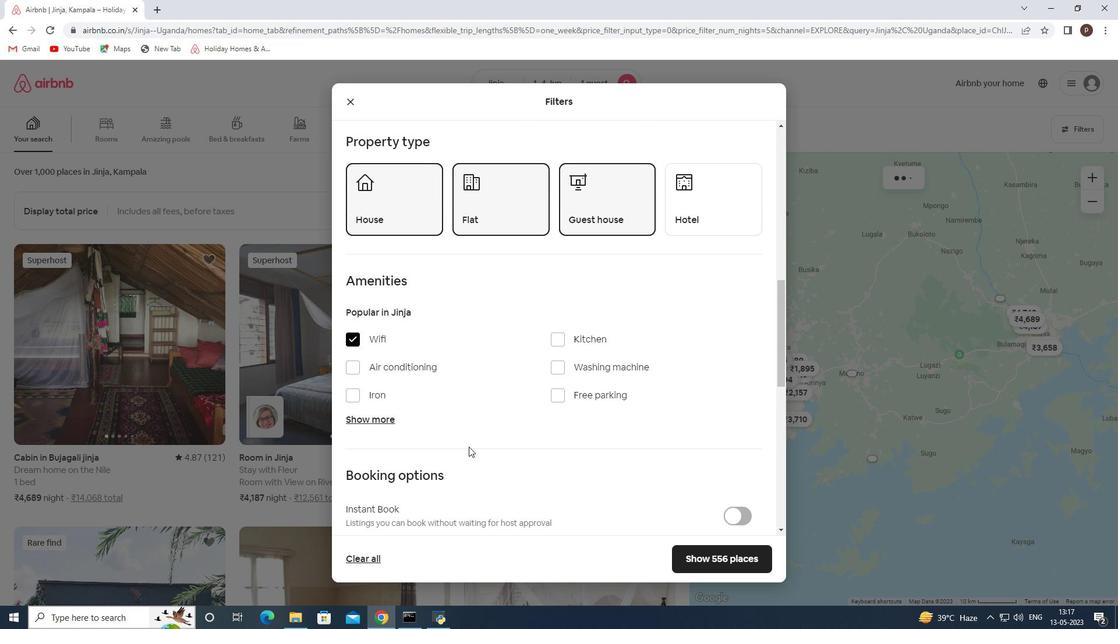 
Action: Mouse scrolled (473, 438) with delta (0, 0)
Screenshot: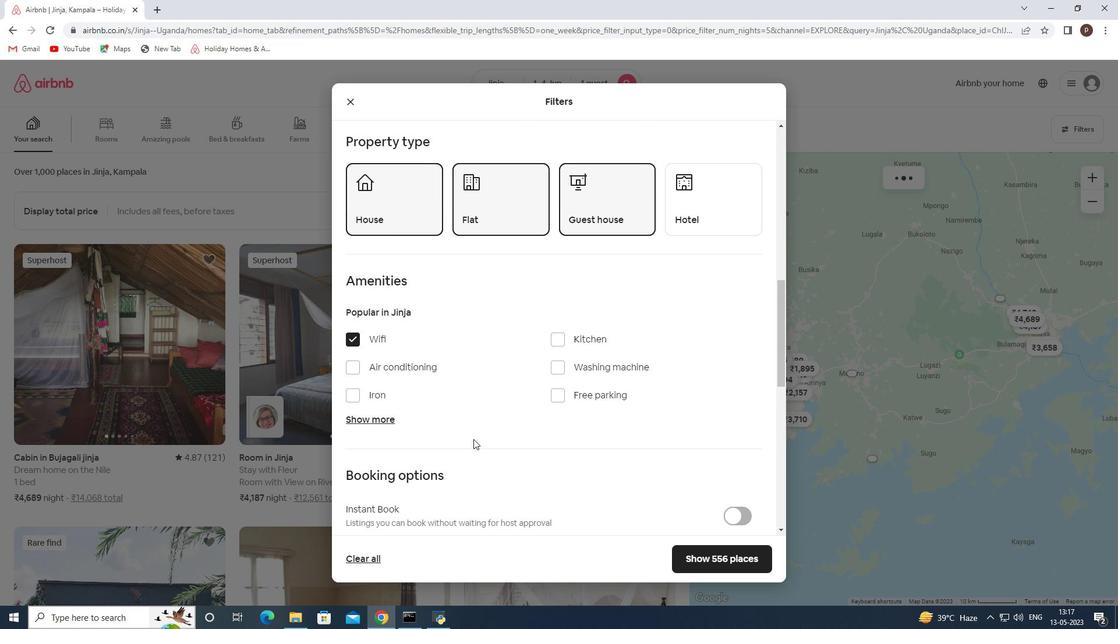 
Action: Mouse scrolled (473, 438) with delta (0, 0)
Screenshot: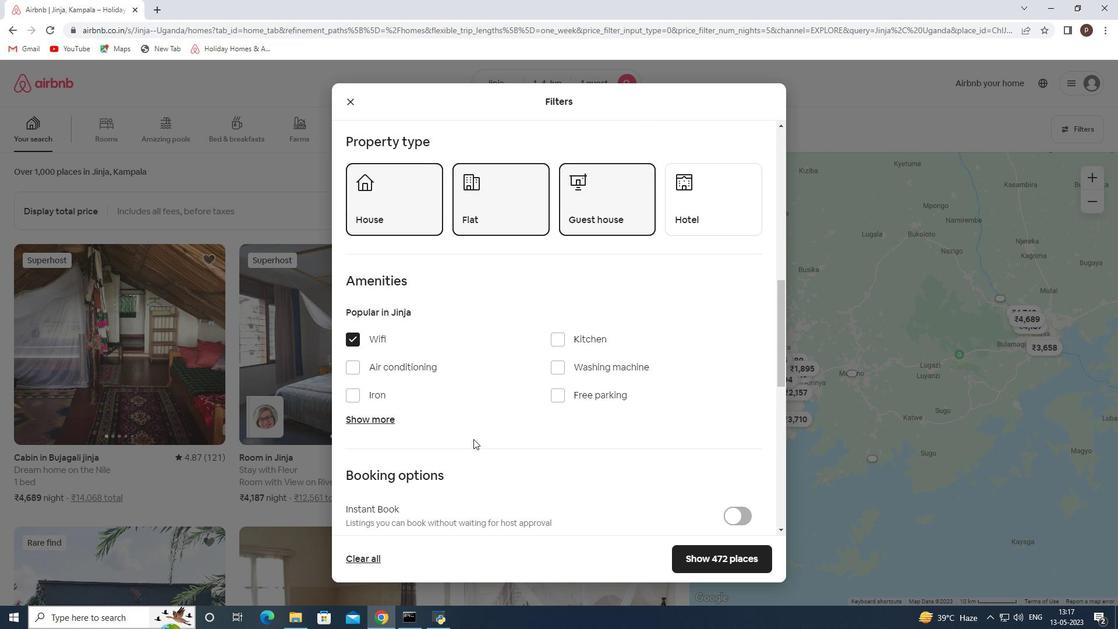 
Action: Mouse scrolled (473, 438) with delta (0, 0)
Screenshot: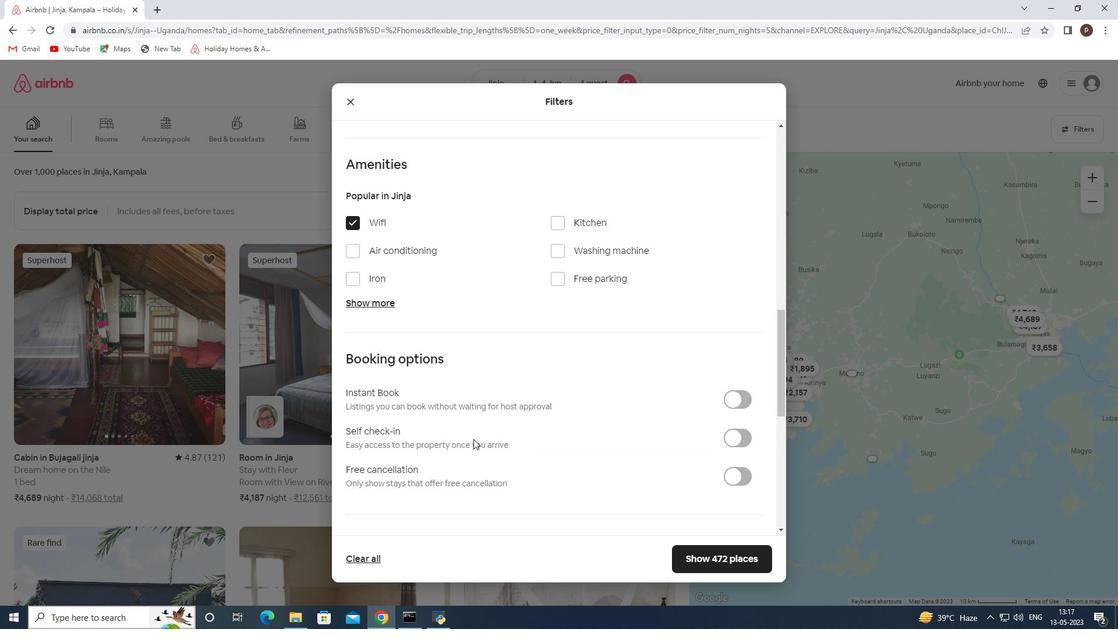 
Action: Mouse scrolled (473, 438) with delta (0, 0)
Screenshot: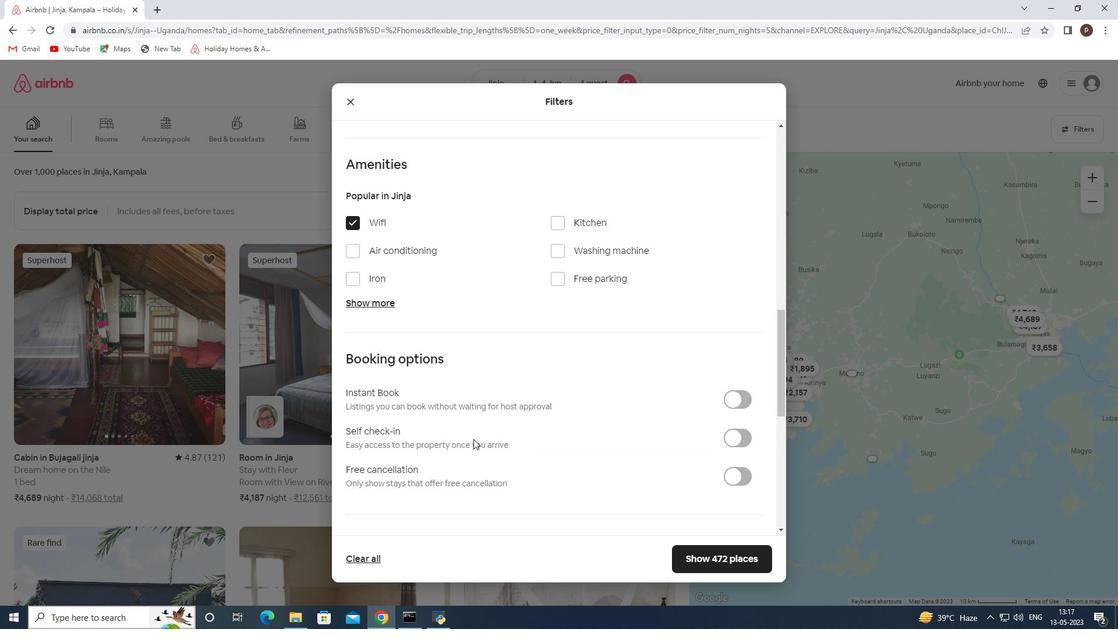 
Action: Mouse moved to (730, 331)
Screenshot: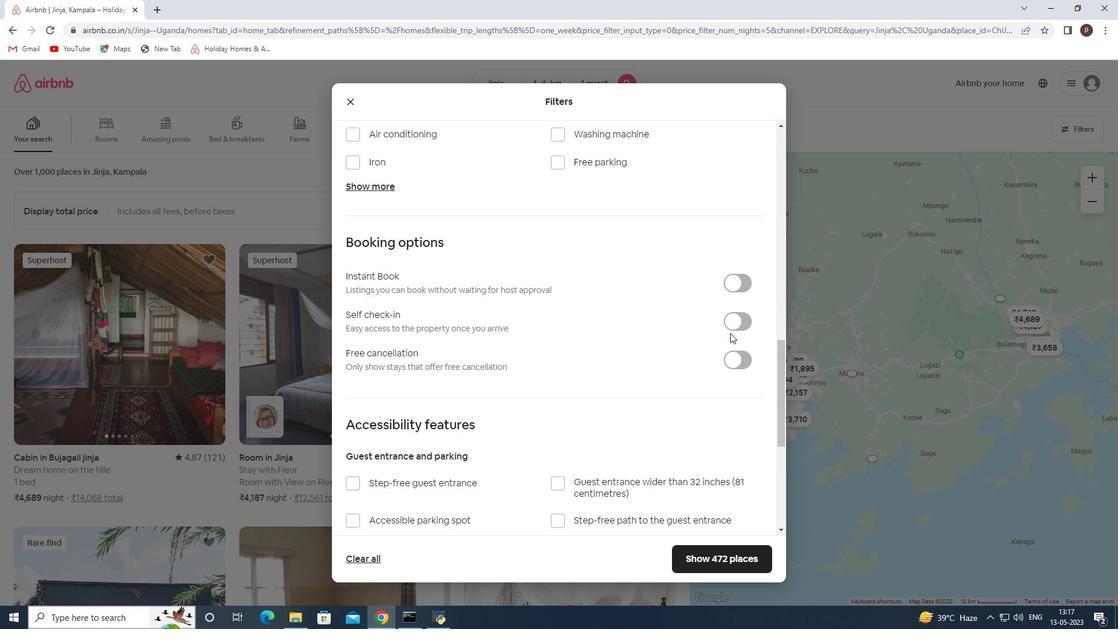 
Action: Mouse pressed left at (730, 331)
Screenshot: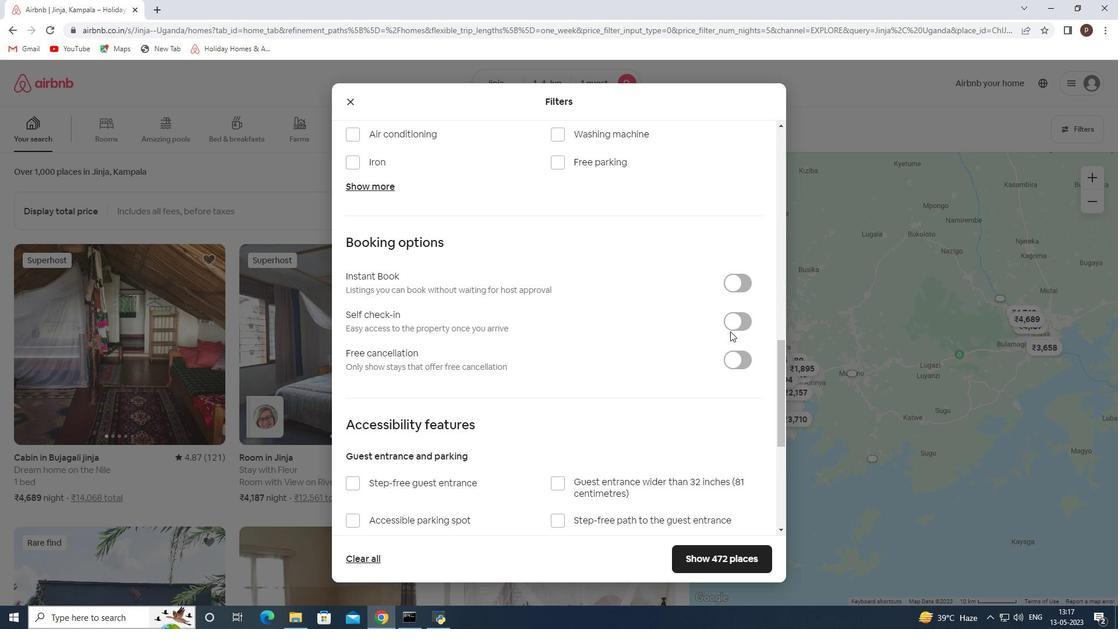 
Action: Mouse moved to (734, 322)
Screenshot: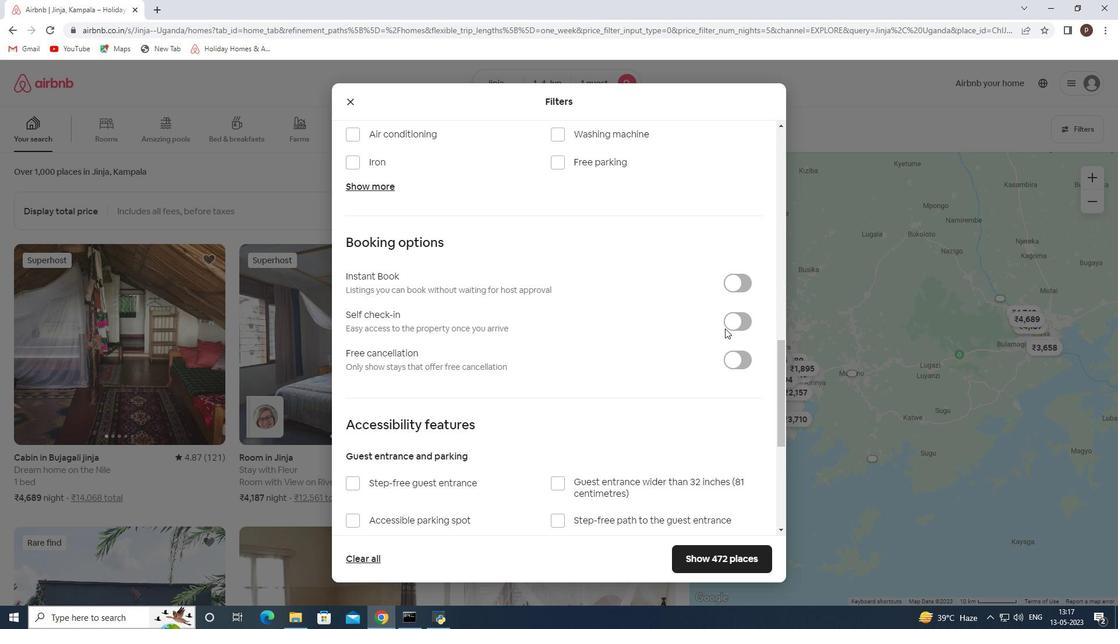 
Action: Mouse pressed left at (734, 322)
Screenshot: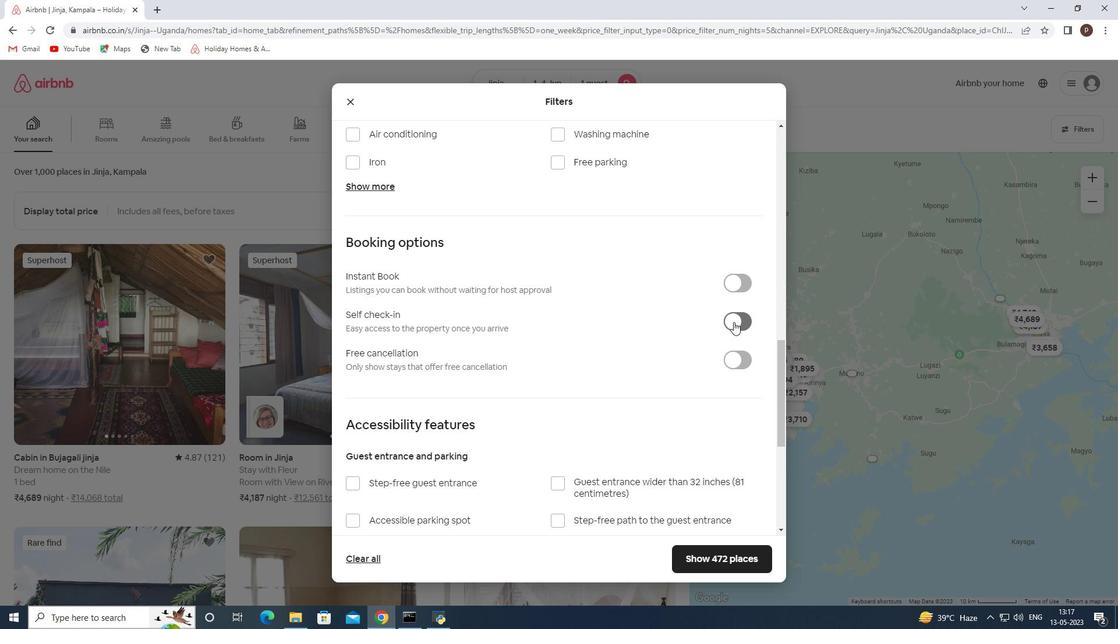 
Action: Mouse moved to (595, 365)
Screenshot: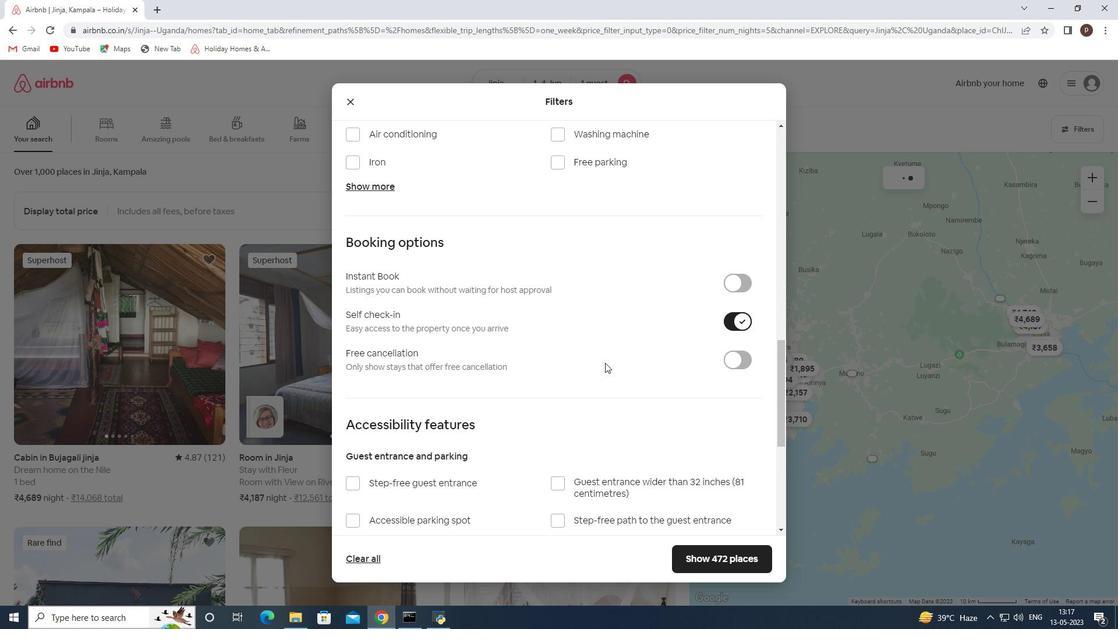 
Action: Mouse scrolled (595, 365) with delta (0, 0)
Screenshot: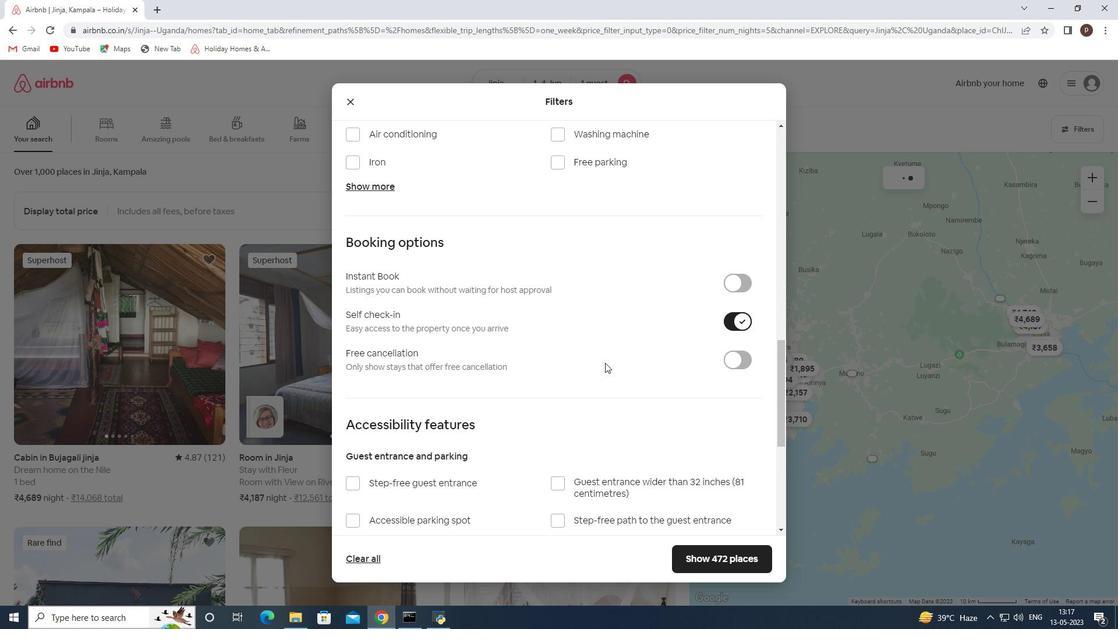 
Action: Mouse scrolled (595, 365) with delta (0, 0)
Screenshot: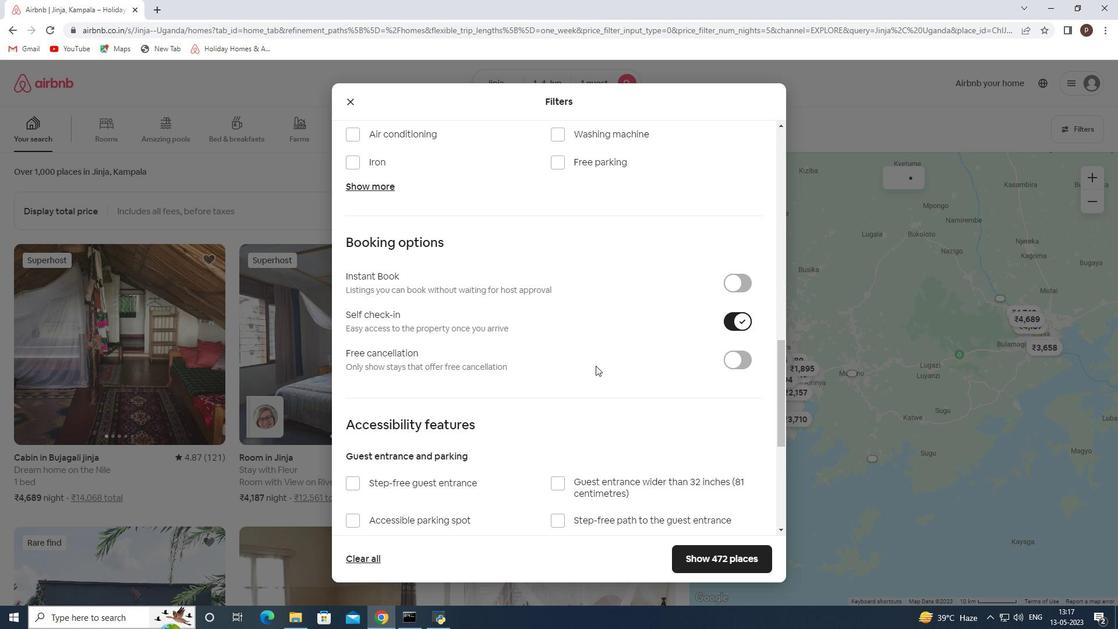 
Action: Mouse moved to (595, 366)
Screenshot: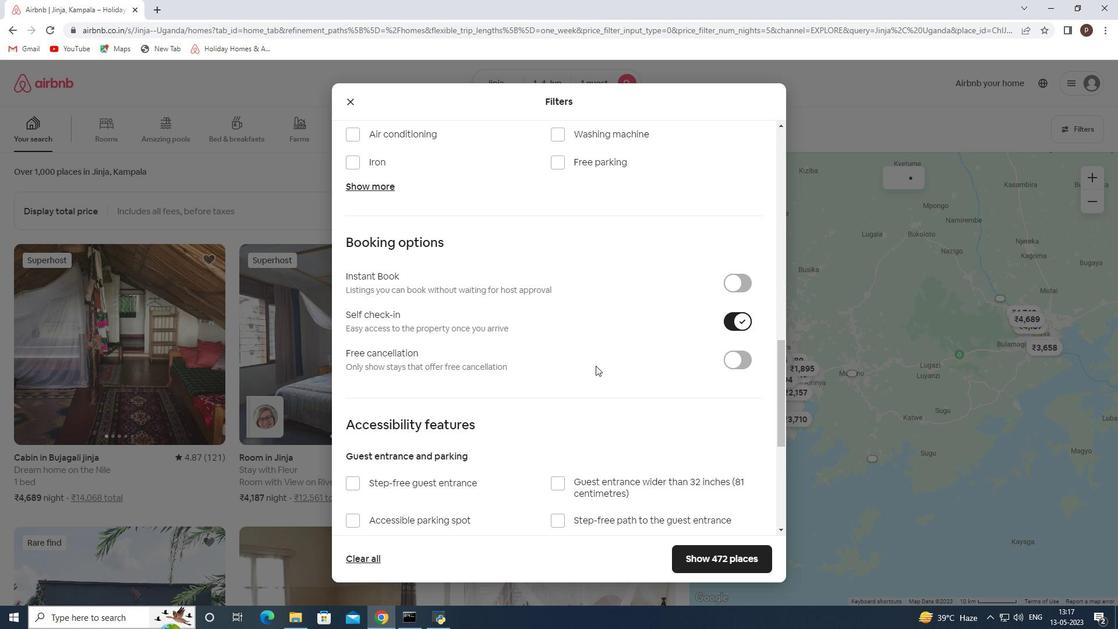 
Action: Mouse scrolled (595, 365) with delta (0, 0)
Screenshot: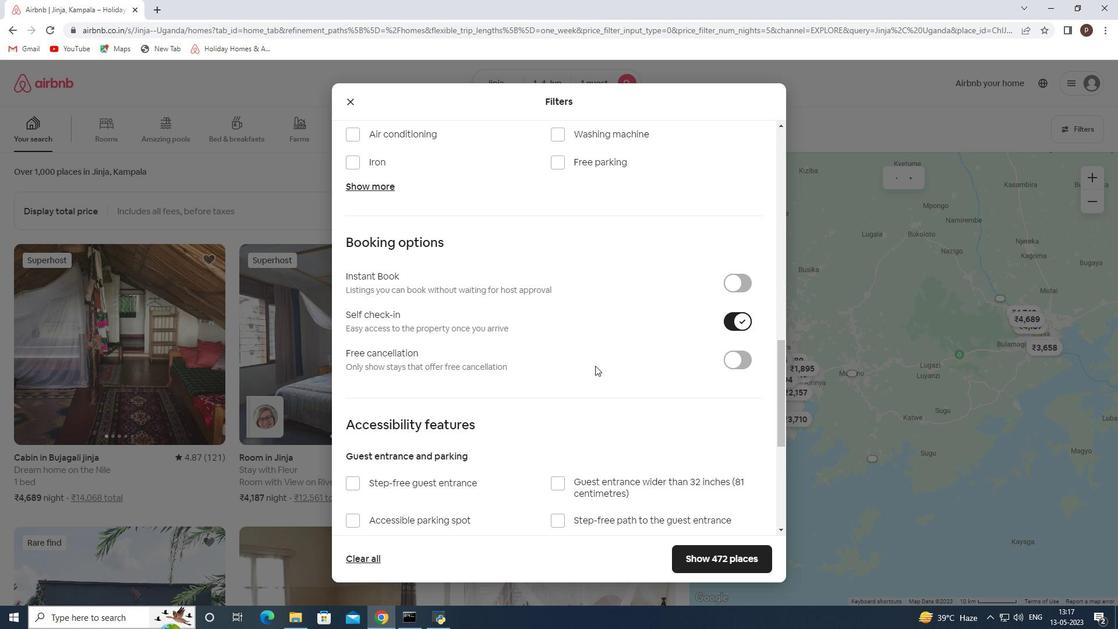 
Action: Mouse moved to (560, 365)
Screenshot: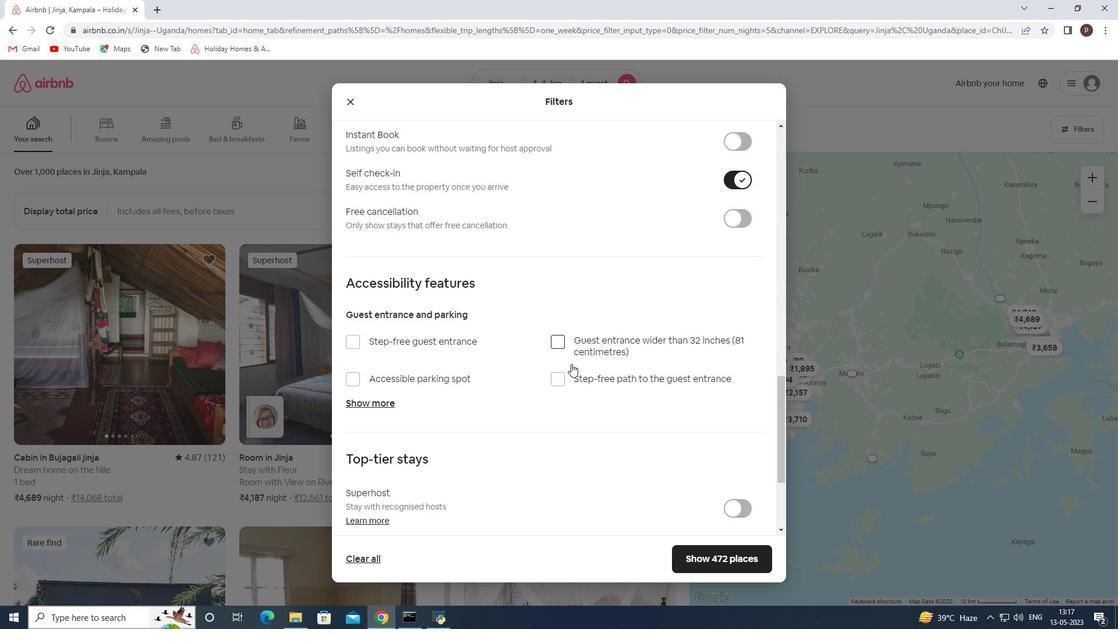 
Action: Mouse scrolled (560, 365) with delta (0, 0)
Screenshot: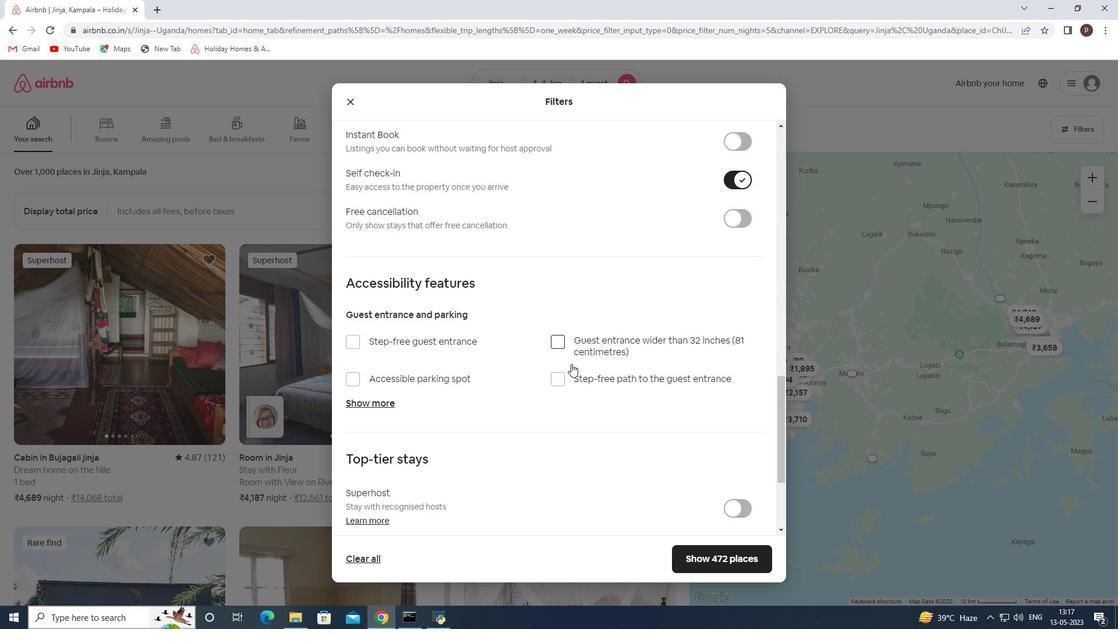 
Action: Mouse scrolled (560, 365) with delta (0, 0)
Screenshot: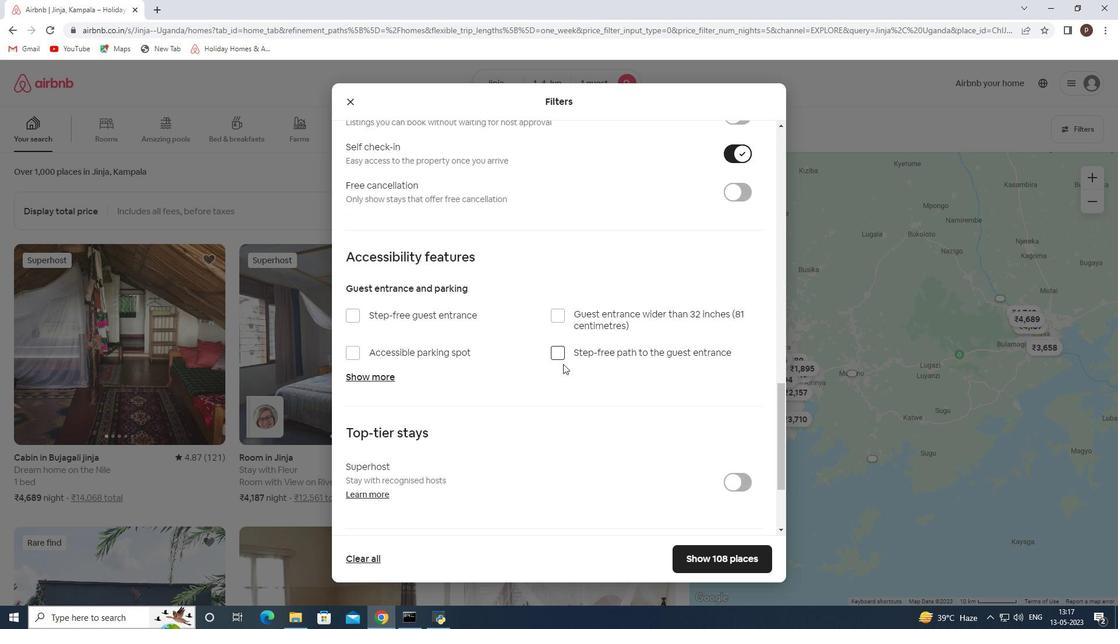 
Action: Mouse moved to (559, 365)
Screenshot: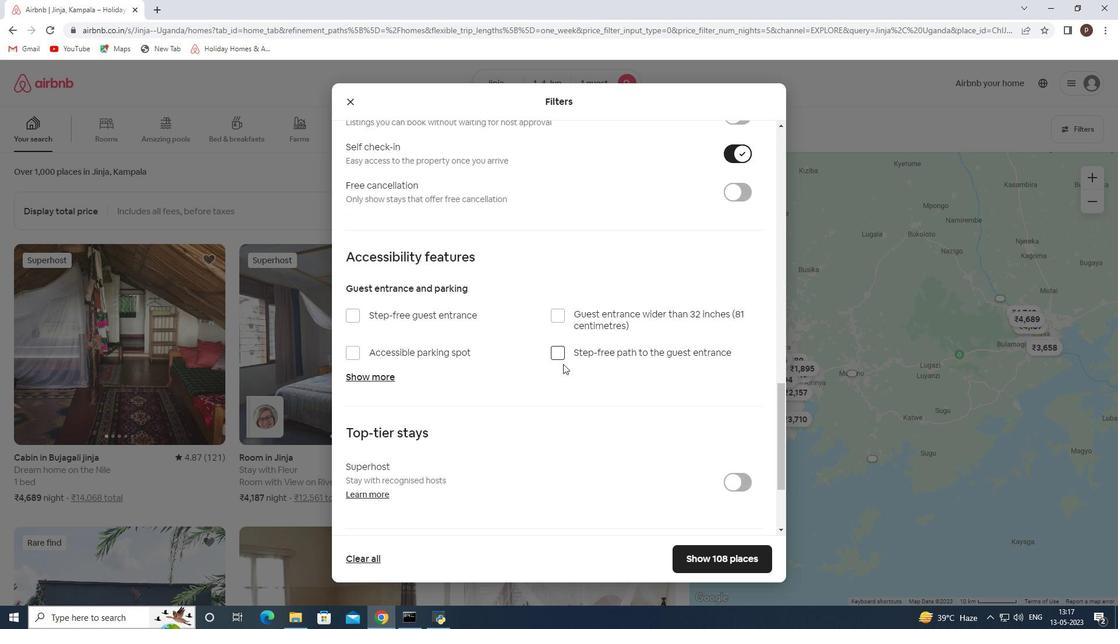 
Action: Mouse scrolled (559, 365) with delta (0, 0)
Screenshot: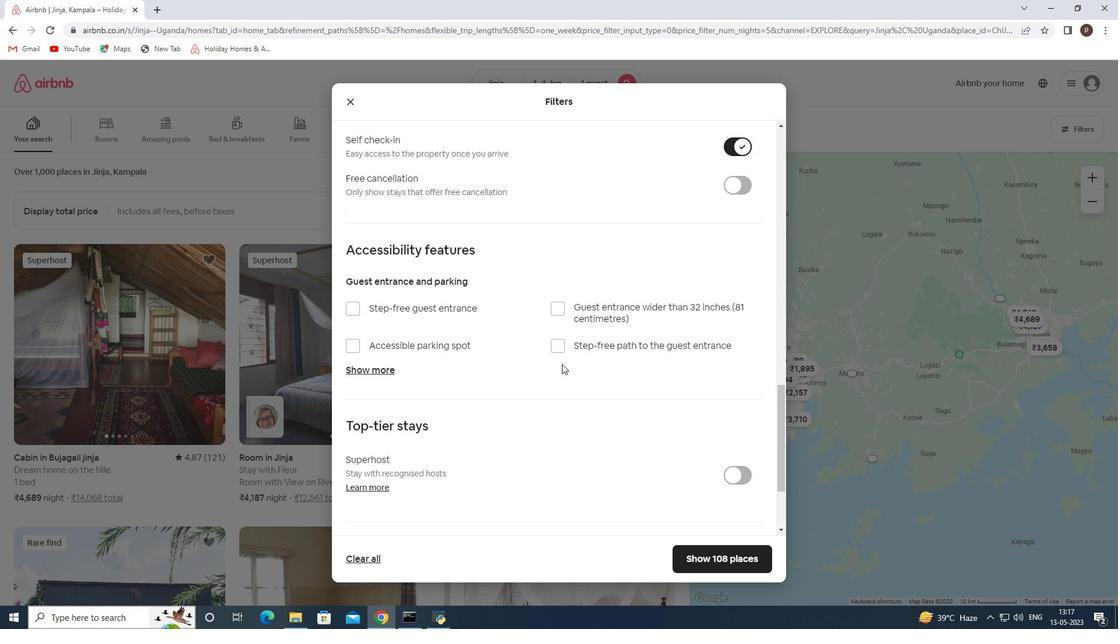 
Action: Mouse scrolled (559, 365) with delta (0, 0)
Screenshot: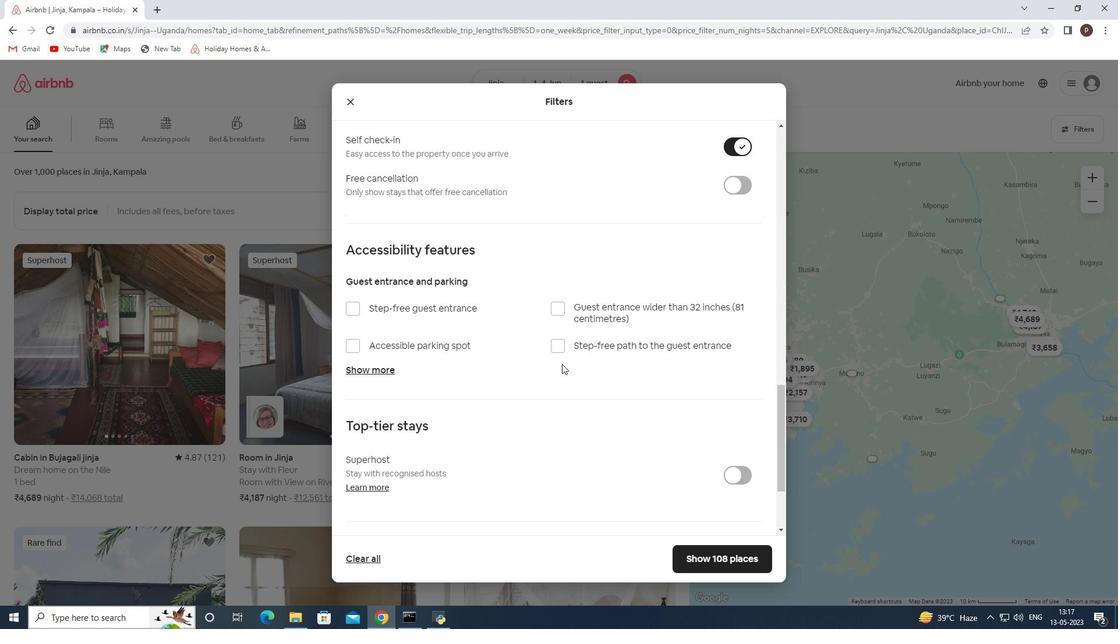 
Action: Mouse scrolled (559, 365) with delta (0, 0)
Screenshot: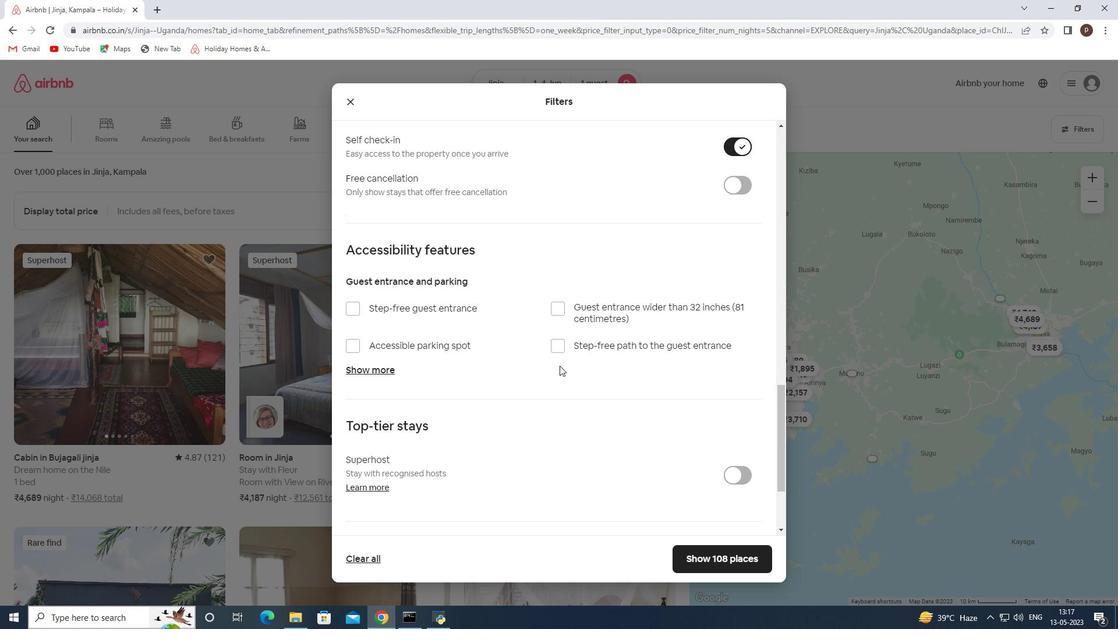 
Action: Mouse moved to (534, 368)
Screenshot: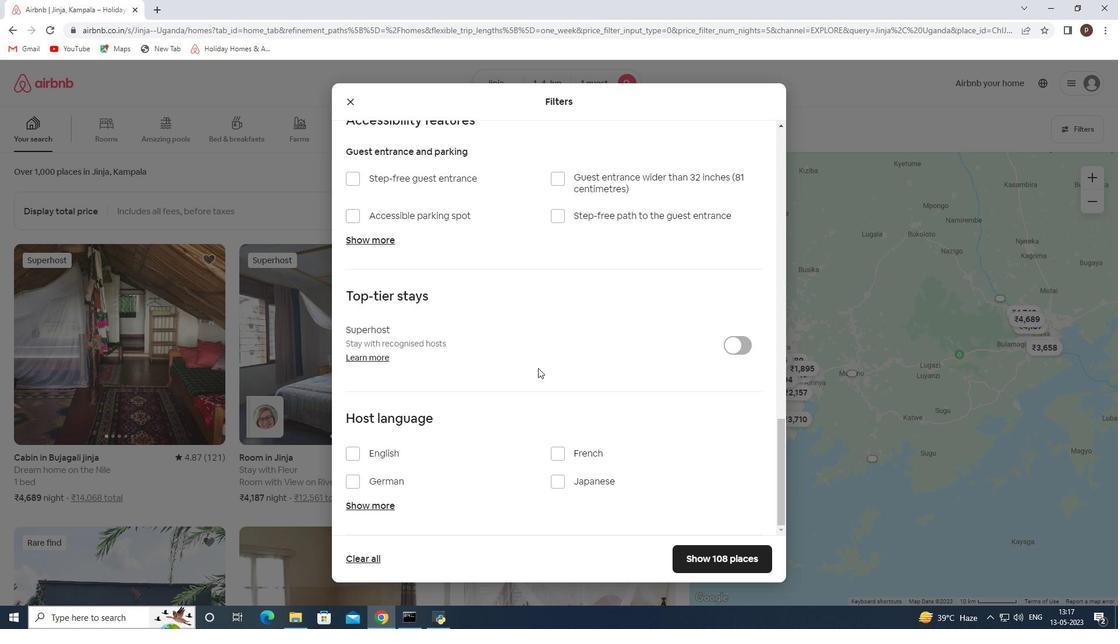 
Action: Mouse scrolled (534, 368) with delta (0, 0)
Screenshot: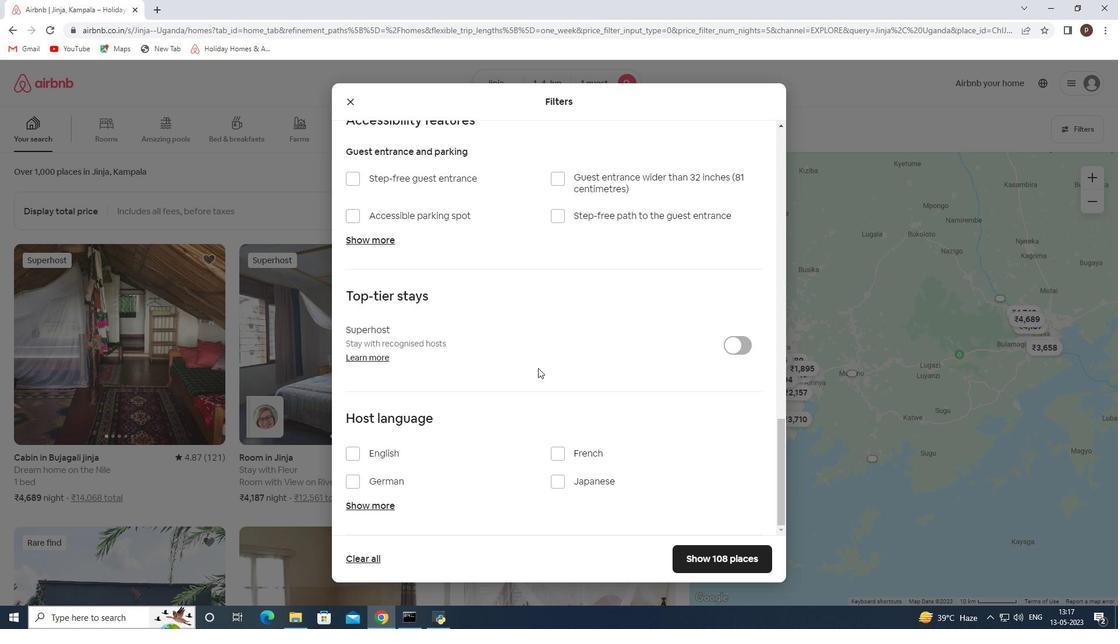 
Action: Mouse moved to (526, 374)
Screenshot: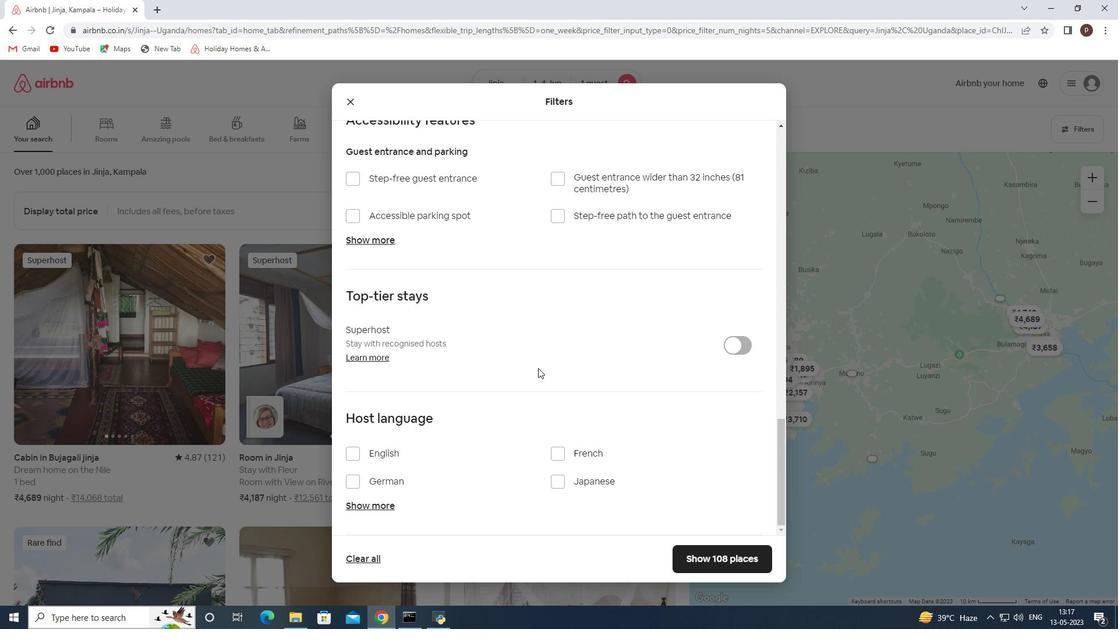 
Action: Mouse scrolled (526, 374) with delta (0, 0)
Screenshot: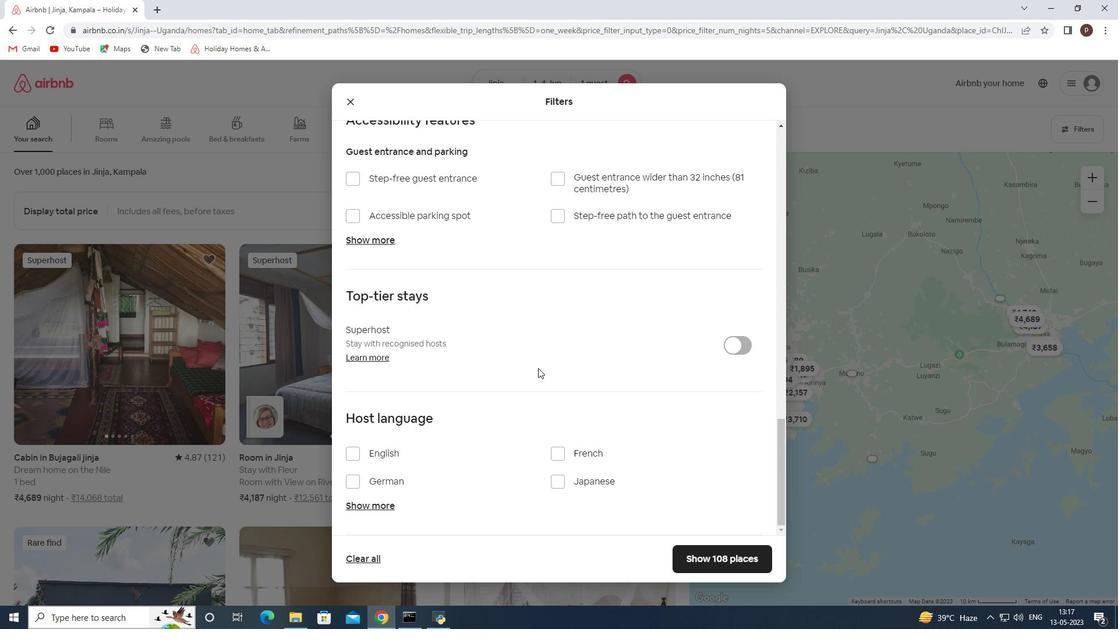 
Action: Mouse moved to (515, 382)
Screenshot: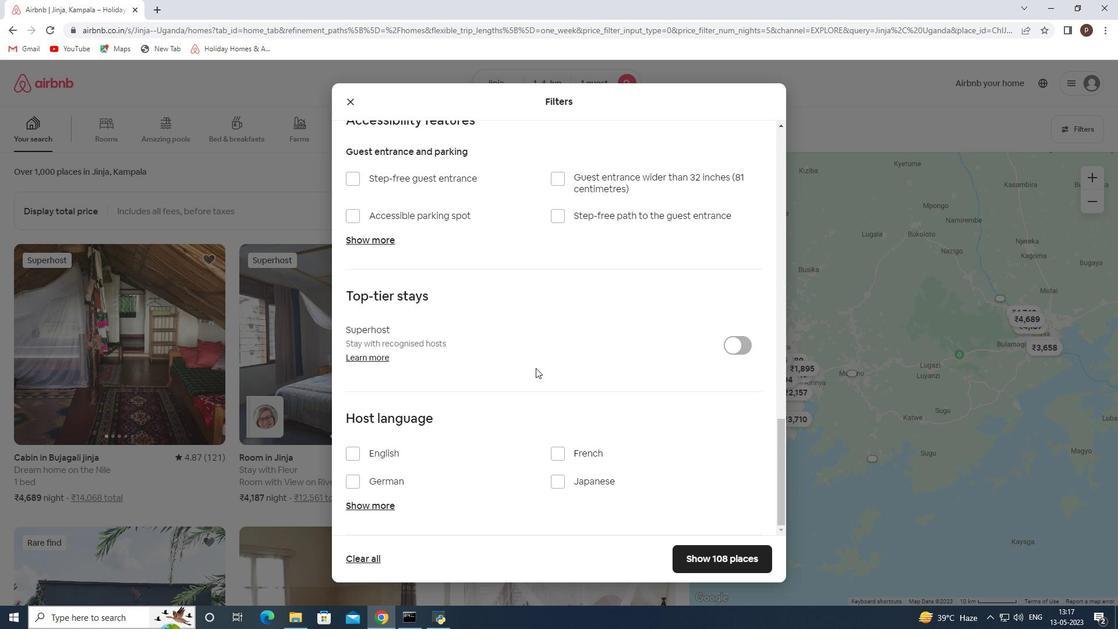 
Action: Mouse scrolled (522, 377) with delta (0, 0)
Screenshot: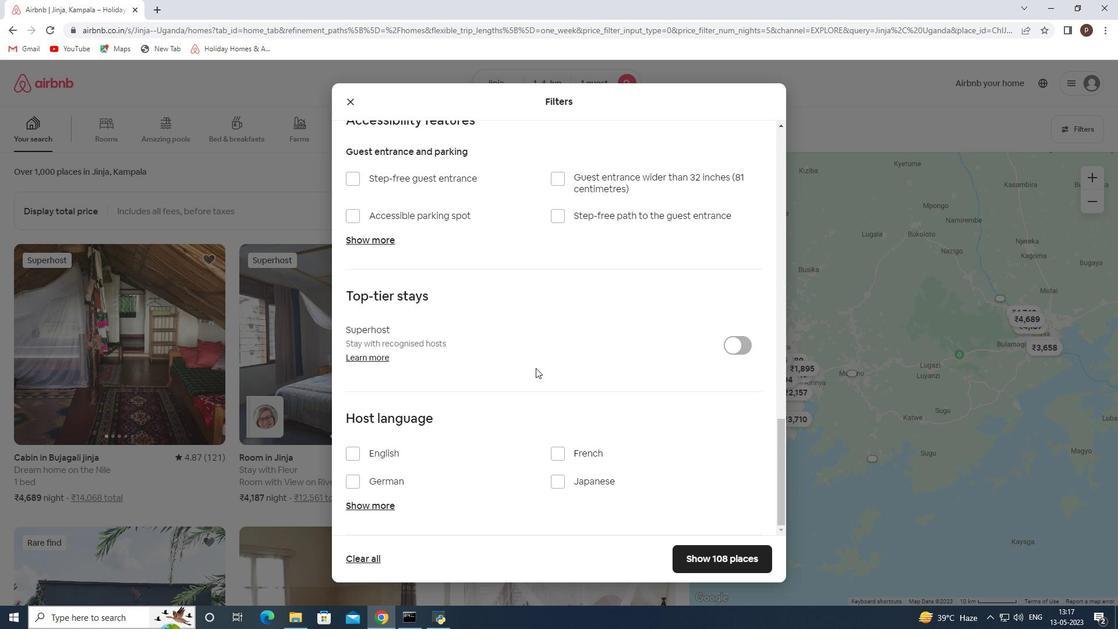 
Action: Mouse moved to (512, 384)
Screenshot: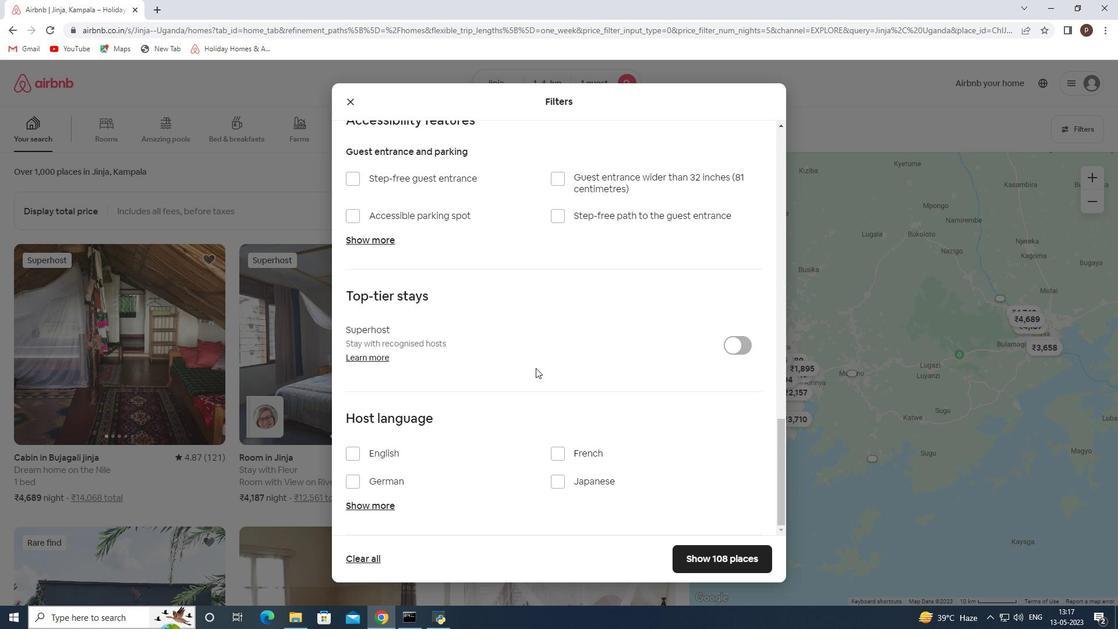 
Action: Mouse scrolled (521, 378) with delta (0, 0)
Screenshot: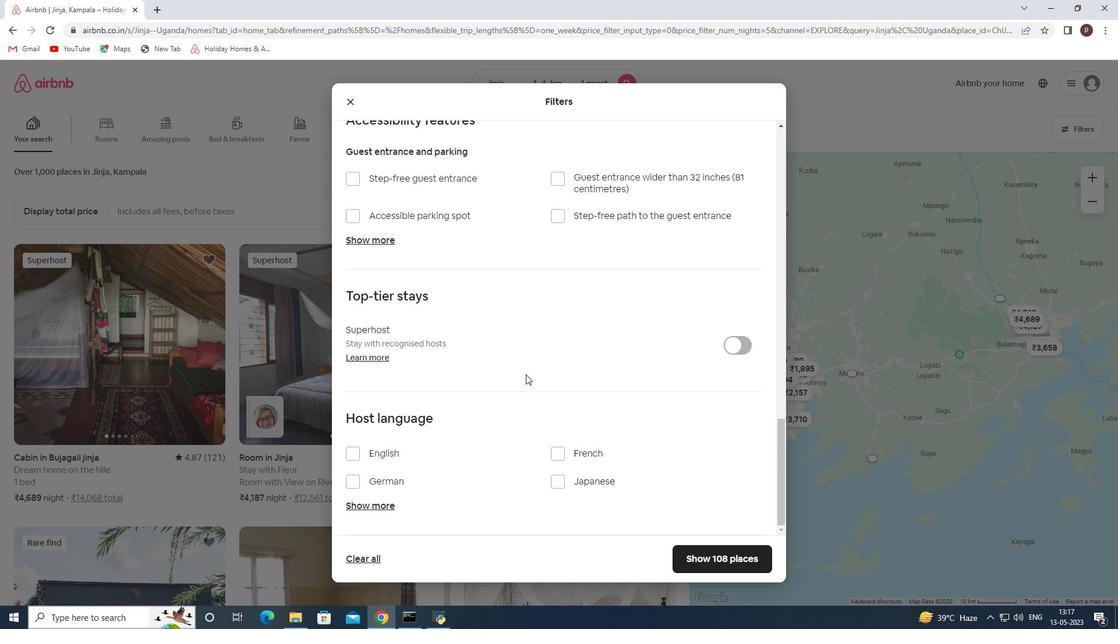
Action: Mouse moved to (509, 386)
Screenshot: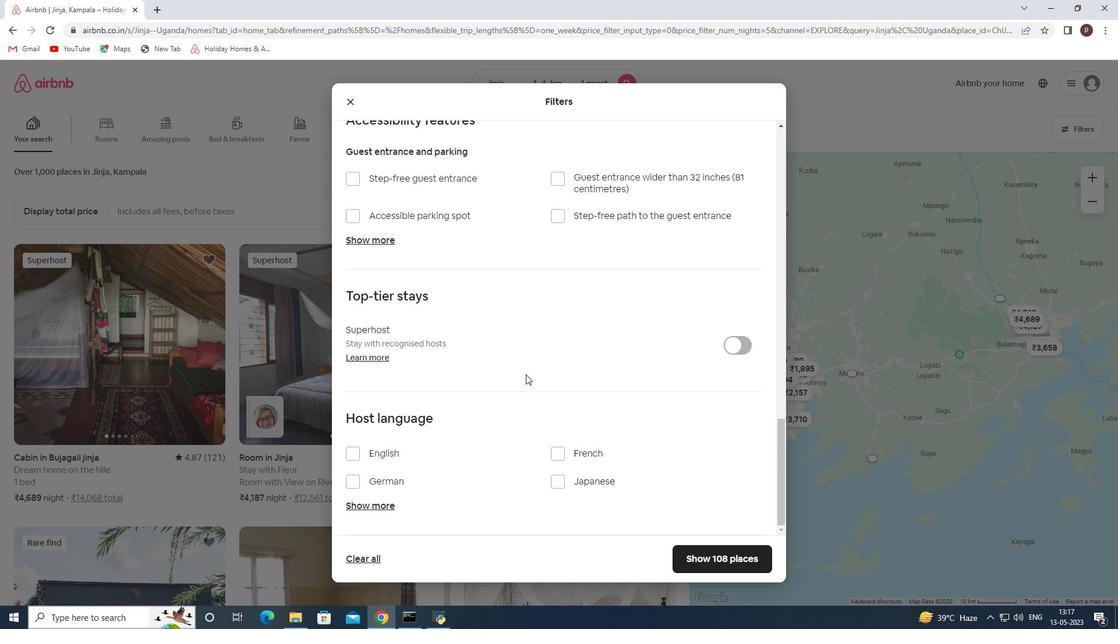 
Action: Mouse scrolled (512, 384) with delta (0, 0)
Screenshot: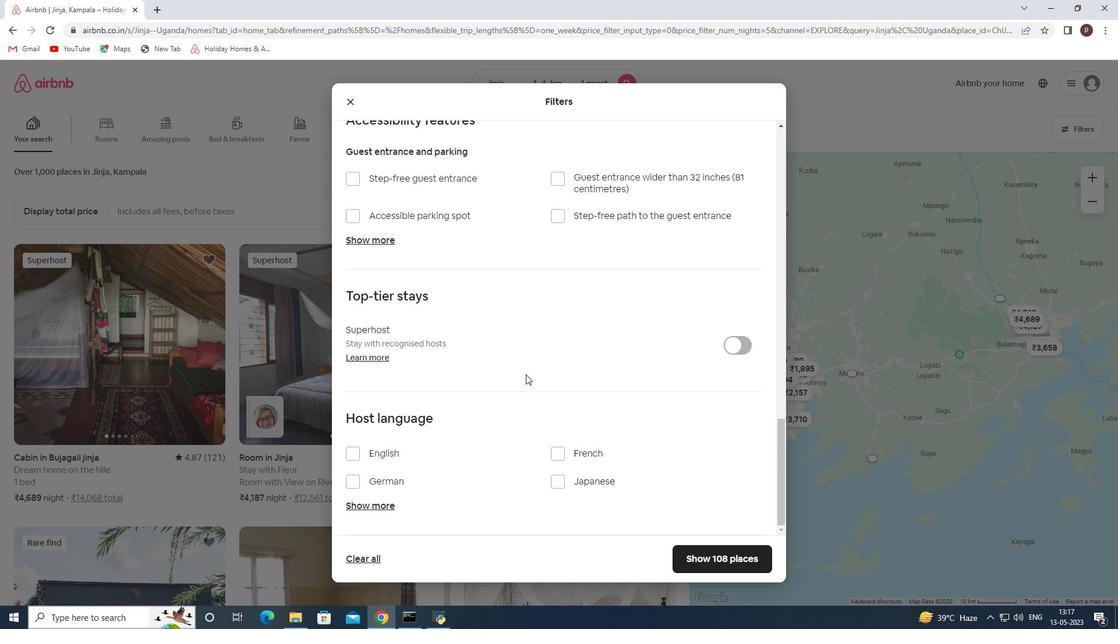 
Action: Mouse moved to (353, 451)
Screenshot: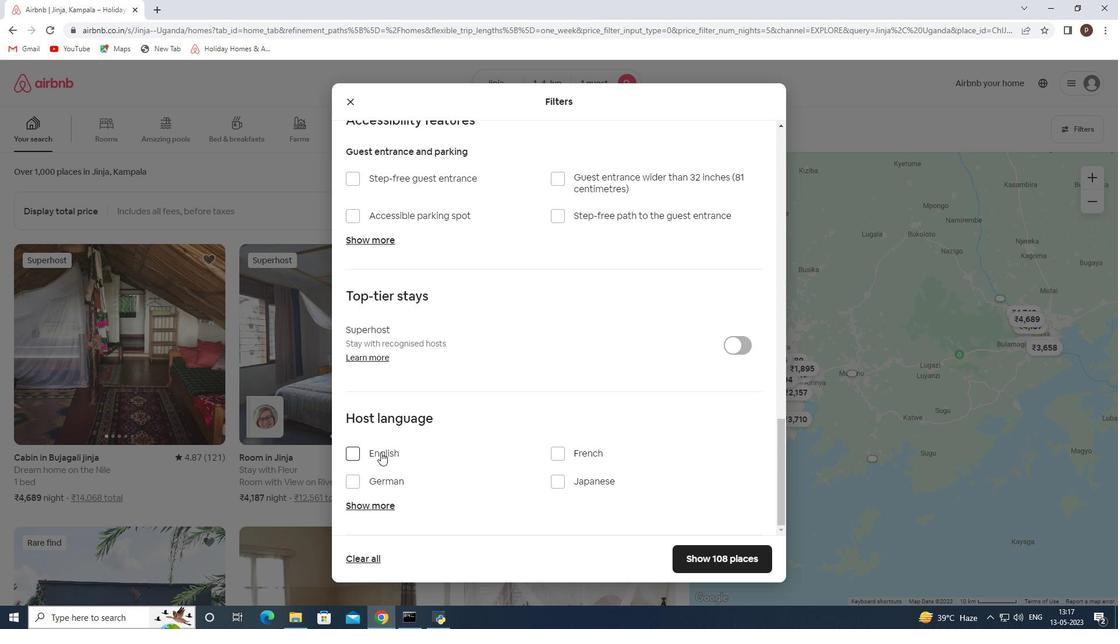 
Action: Mouse pressed left at (353, 451)
Screenshot: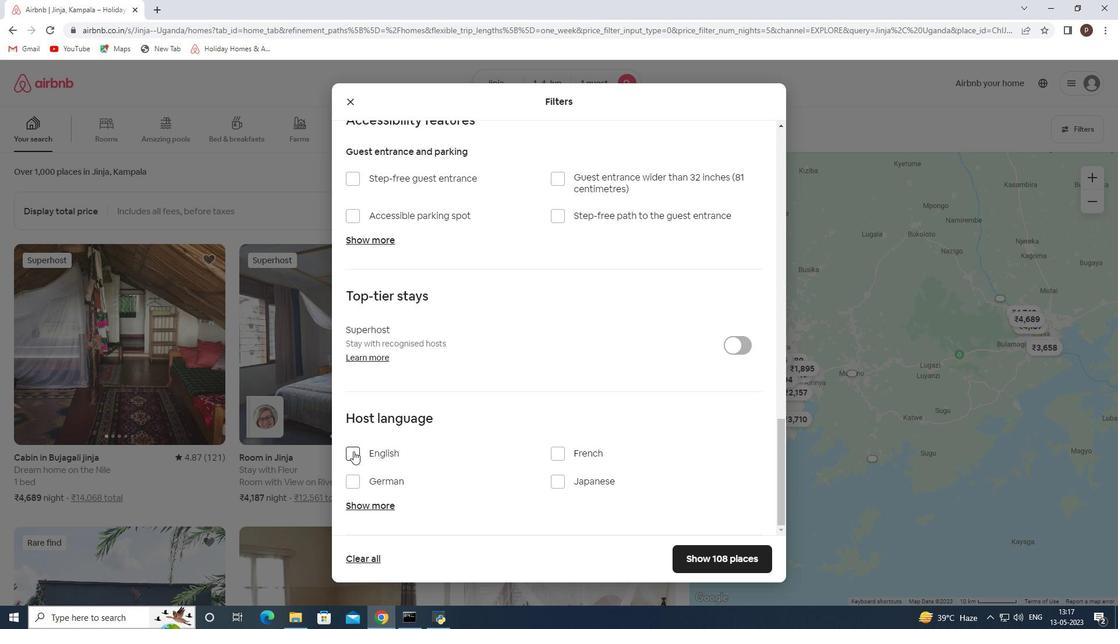 
Action: Mouse moved to (717, 558)
Screenshot: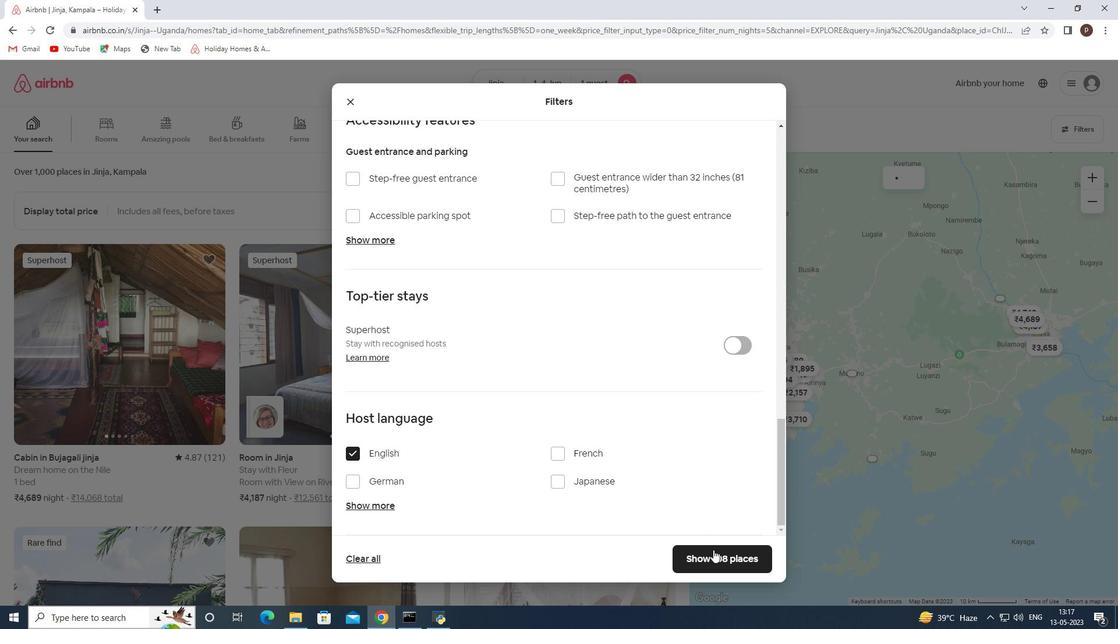 
Action: Mouse pressed left at (717, 558)
Screenshot: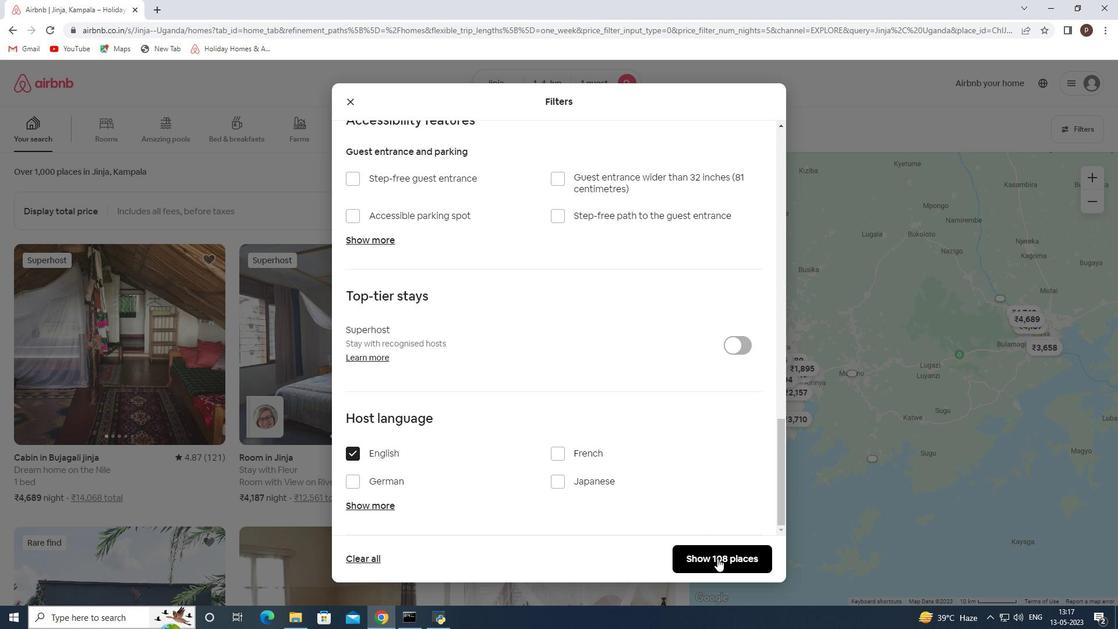 
